 Task: Add a dentist appointment for a dental extraction on the 8th at 1:30 PM.
Action: Mouse moved to (23, 208)
Screenshot: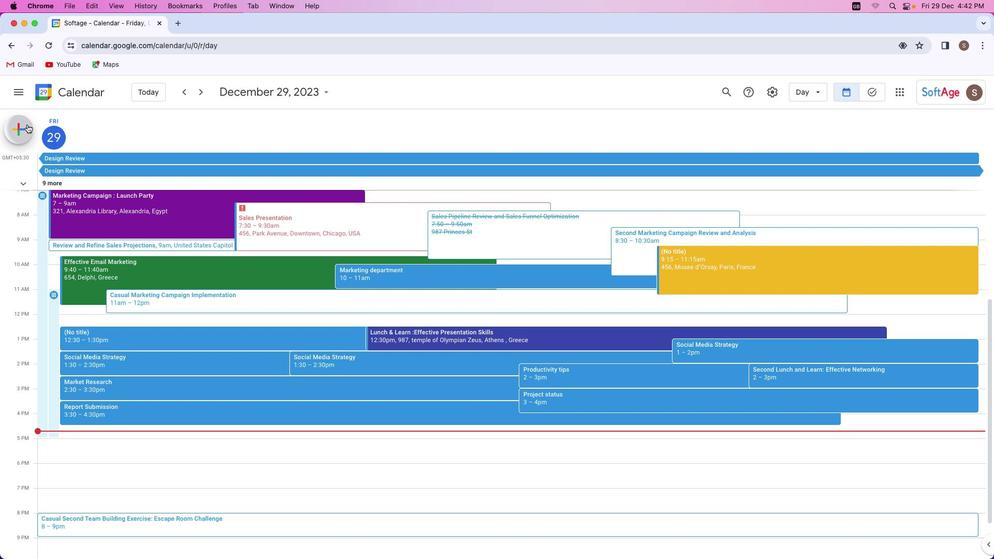 
Action: Mouse pressed left at (23, 208)
Screenshot: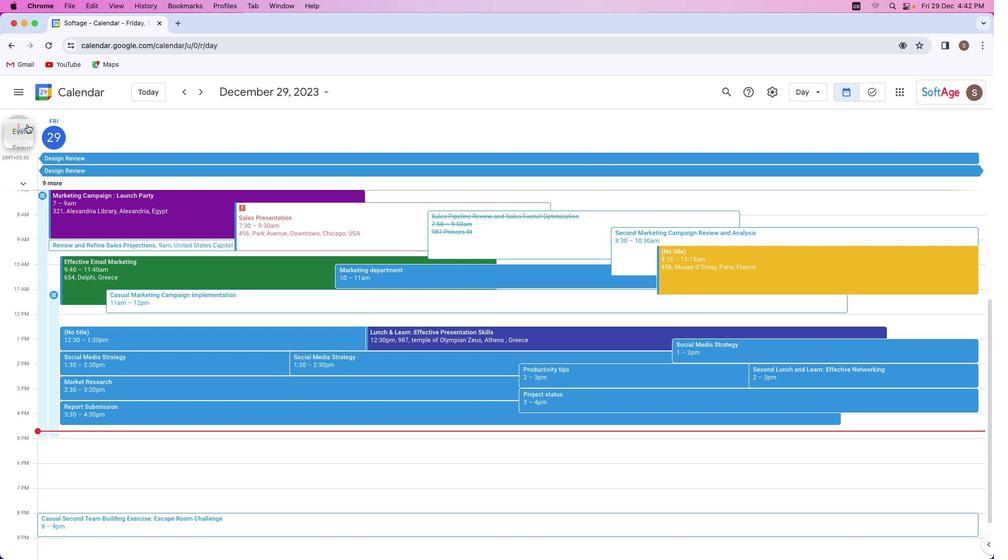
Action: Mouse moved to (33, 221)
Screenshot: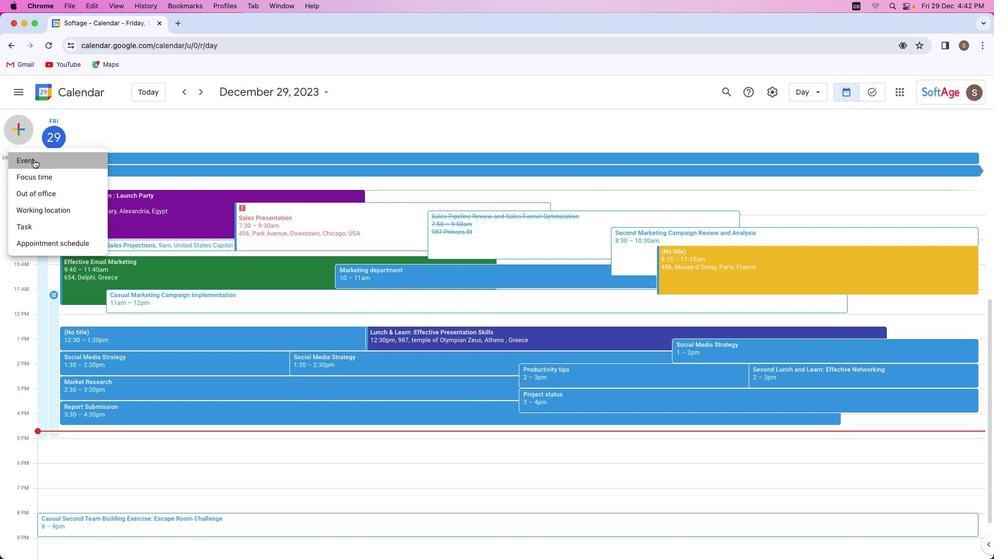 
Action: Mouse pressed left at (33, 221)
Screenshot: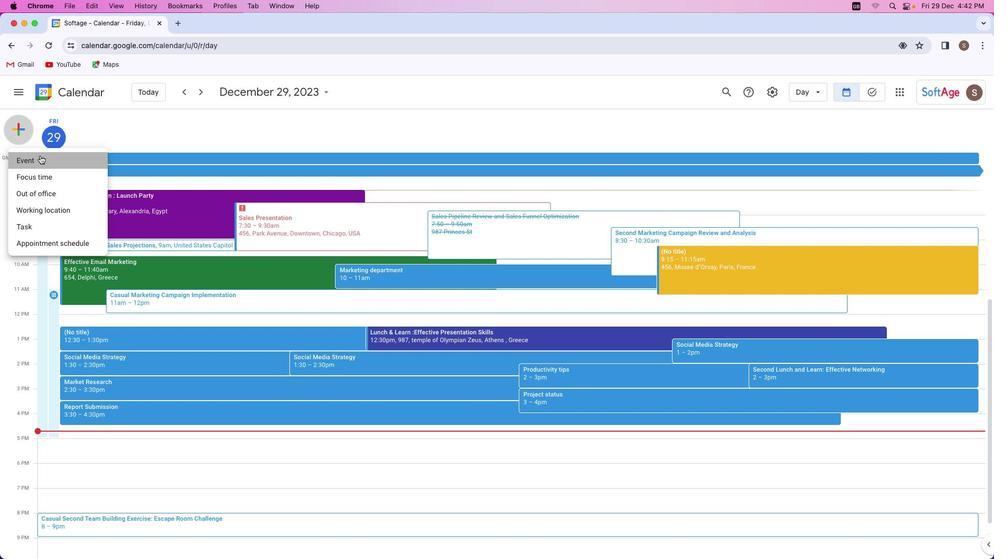 
Action: Mouse moved to (386, 243)
Screenshot: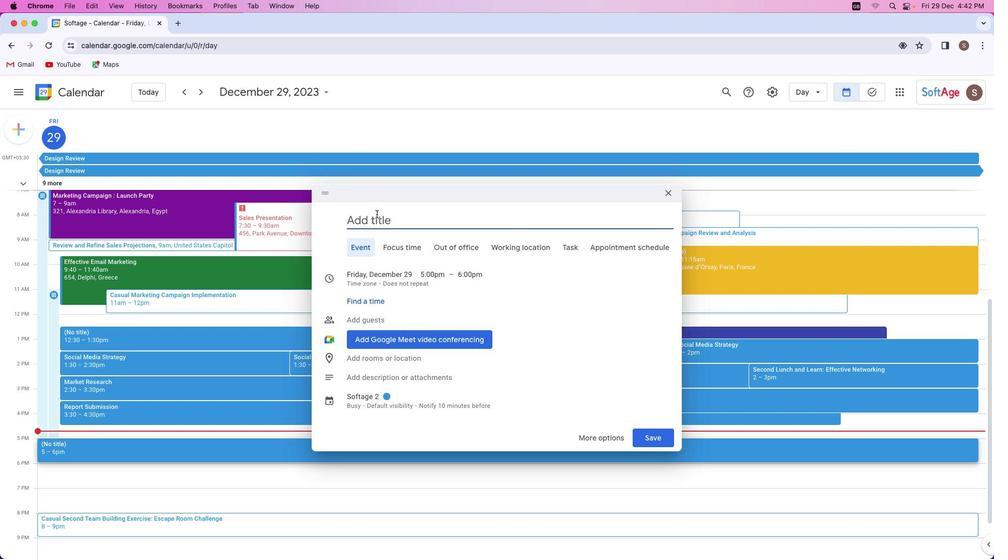 
Action: Key pressed Key.shift'D''e''n''t''i''s''t'Key.space'a''p''p''o''i''n''t''m''e''n''t'Key.shift_r':'Key.spaceKey.shift'F''o''r'Key.space'd''e''n''t''a''l'Key.space'e''x''t''r''a''c''t''i''o''n'
Screenshot: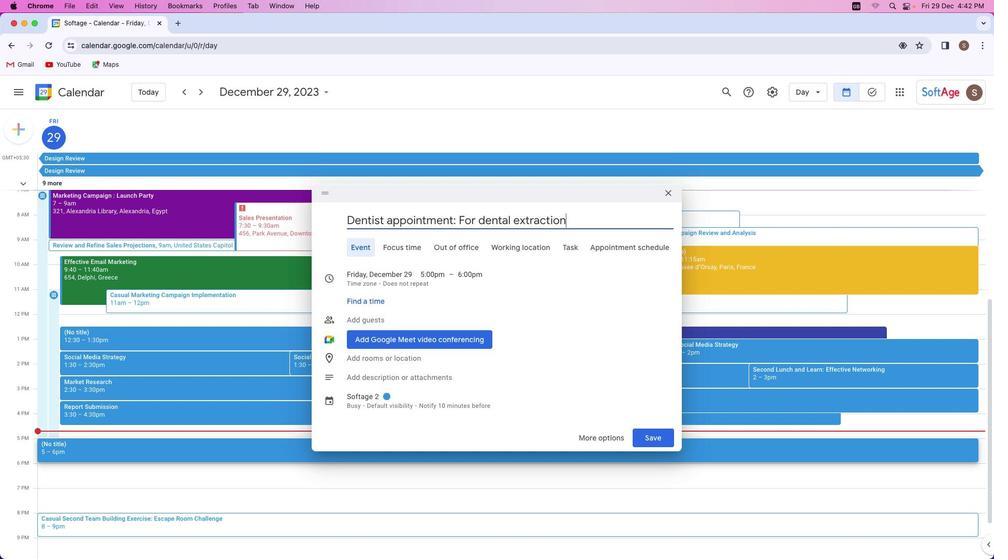 
Action: Mouse moved to (381, 266)
Screenshot: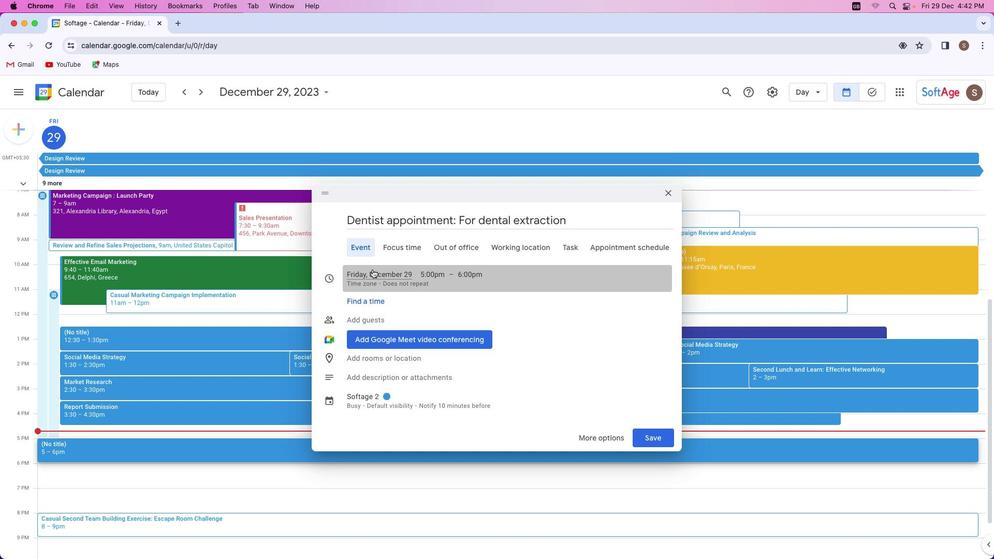 
Action: Mouse pressed left at (381, 266)
Screenshot: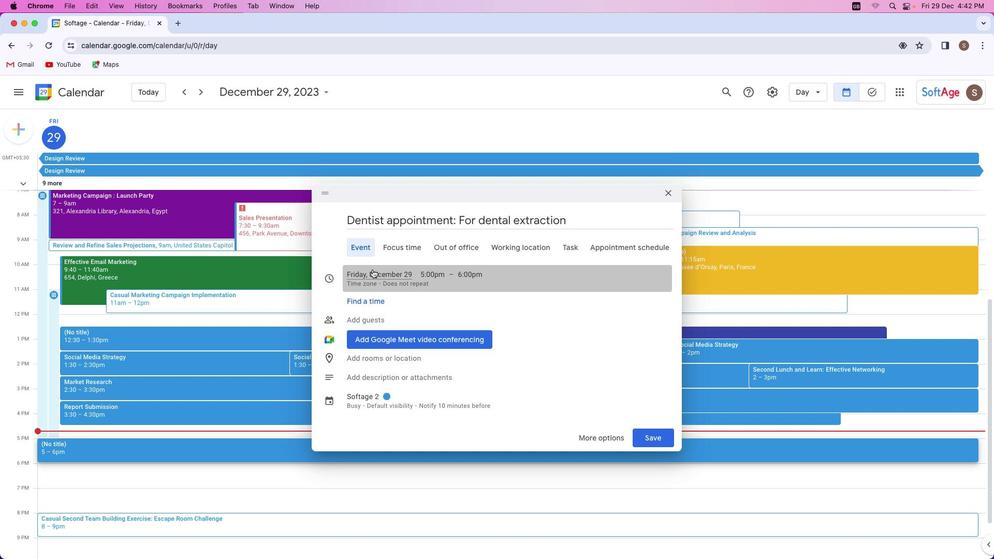 
Action: Mouse moved to (485, 277)
Screenshot: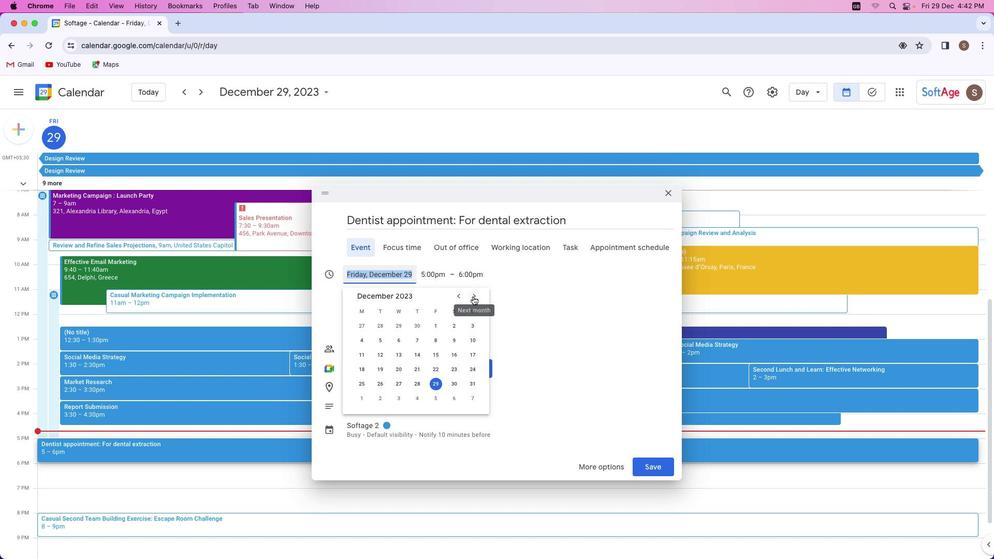 
Action: Mouse pressed left at (485, 277)
Screenshot: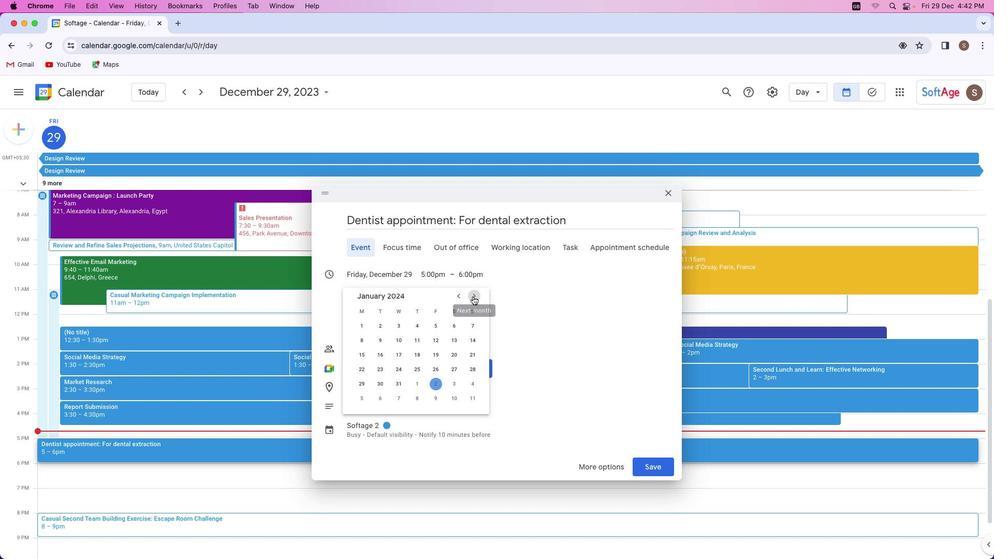 
Action: Mouse moved to (377, 294)
Screenshot: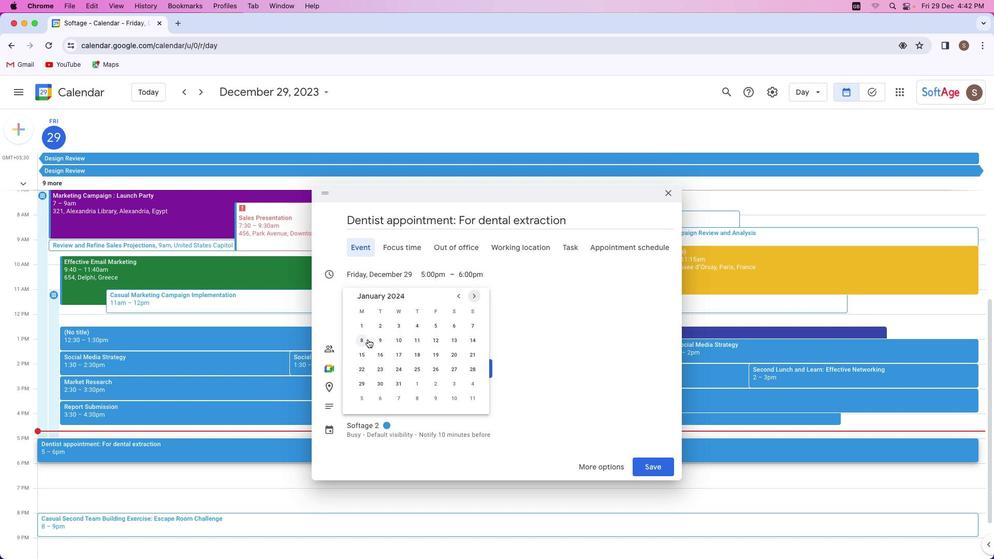 
Action: Mouse pressed left at (377, 294)
Screenshot: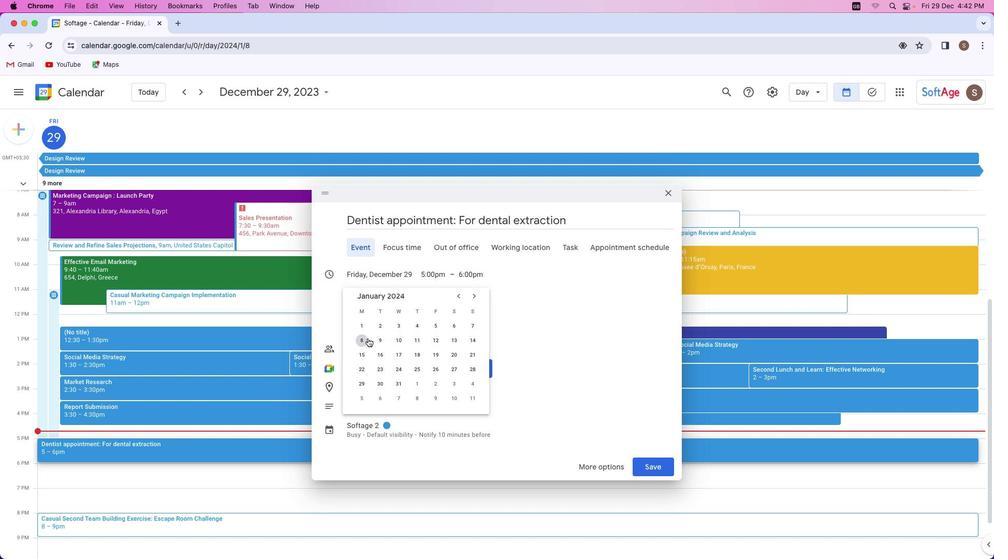 
Action: Mouse moved to (467, 267)
Screenshot: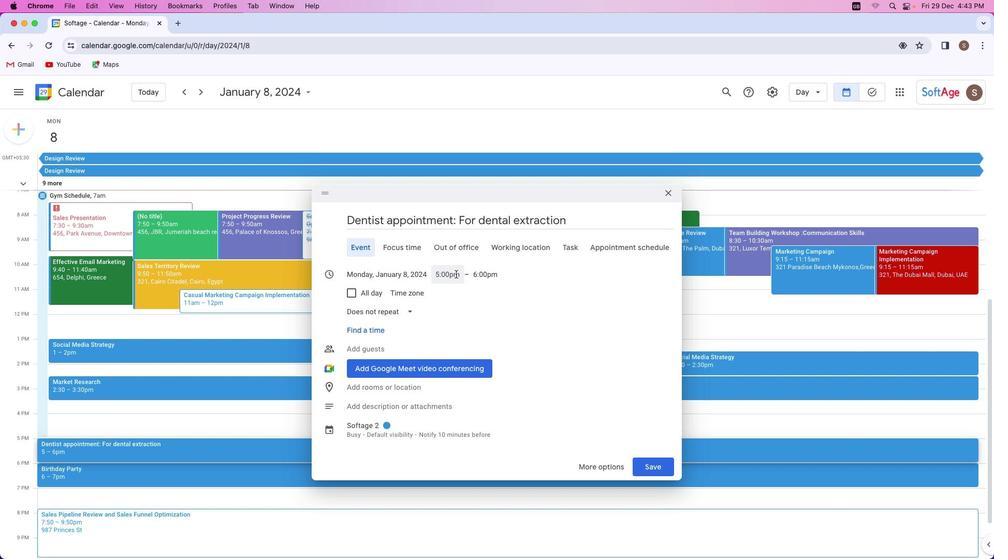 
Action: Mouse pressed left at (467, 267)
Screenshot: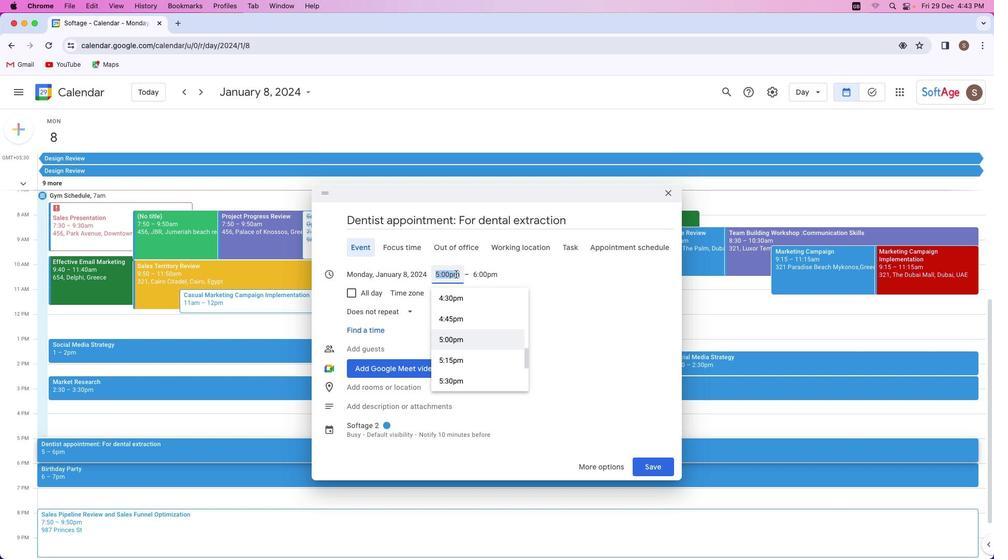 
Action: Mouse moved to (467, 286)
Screenshot: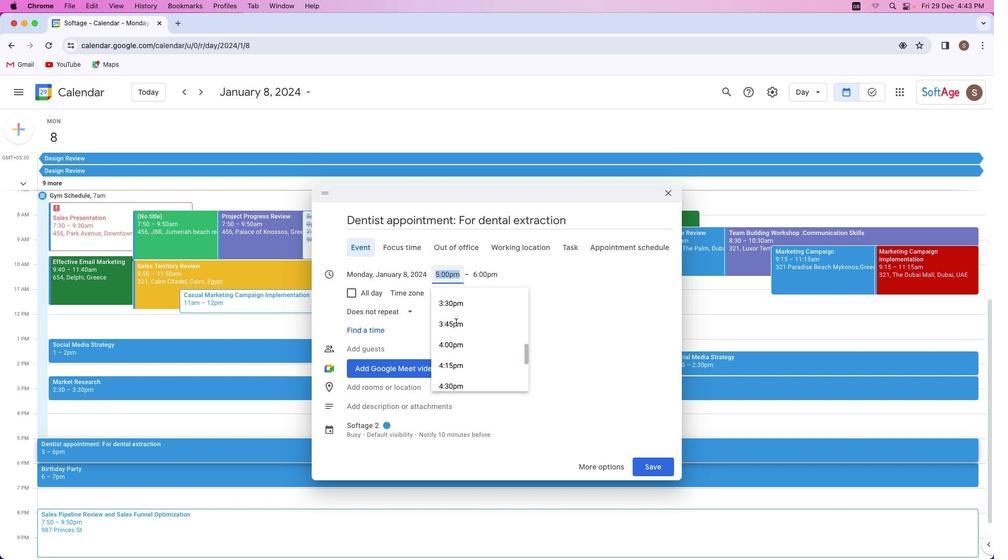 
Action: Mouse scrolled (467, 286) with delta (-1, 157)
Screenshot: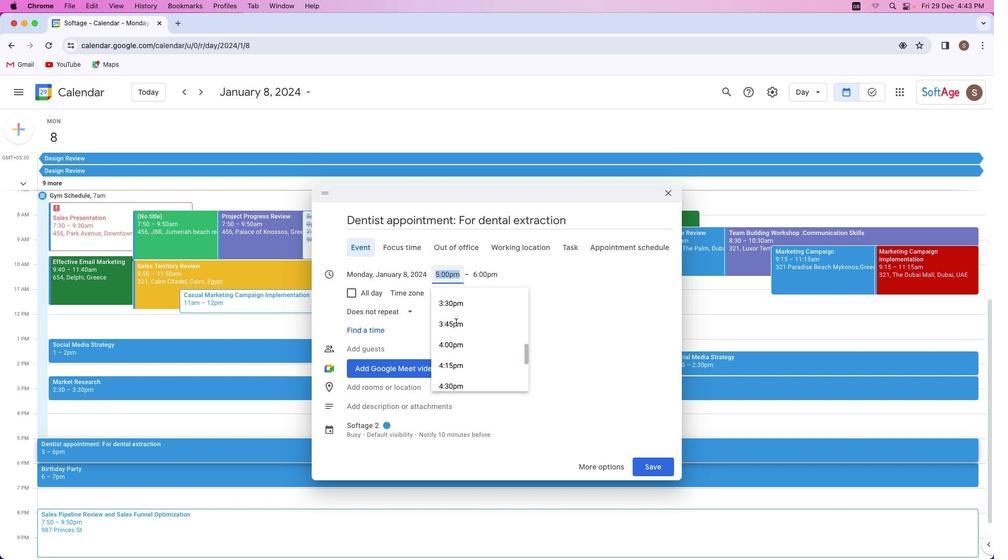 
Action: Mouse moved to (467, 286)
Screenshot: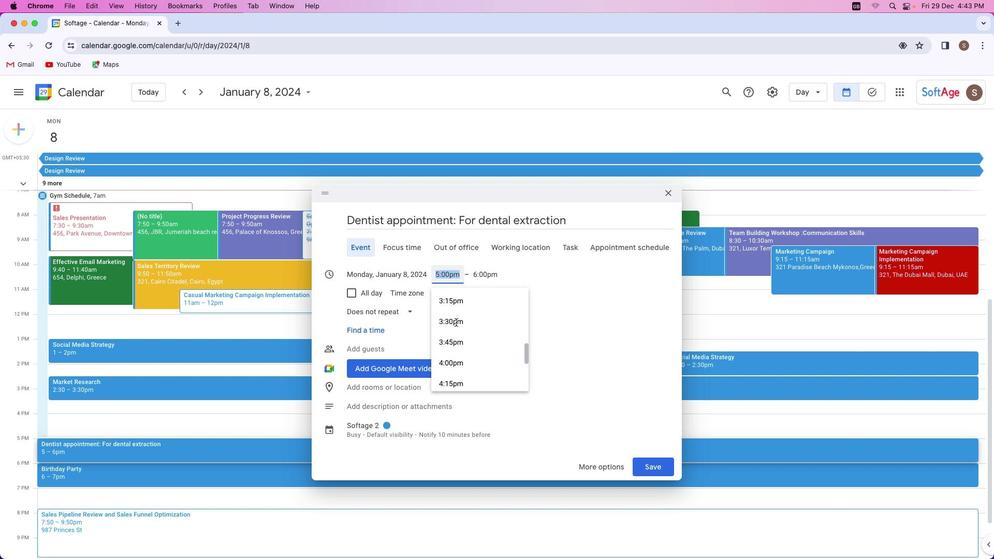 
Action: Mouse scrolled (467, 286) with delta (-1, 157)
Screenshot: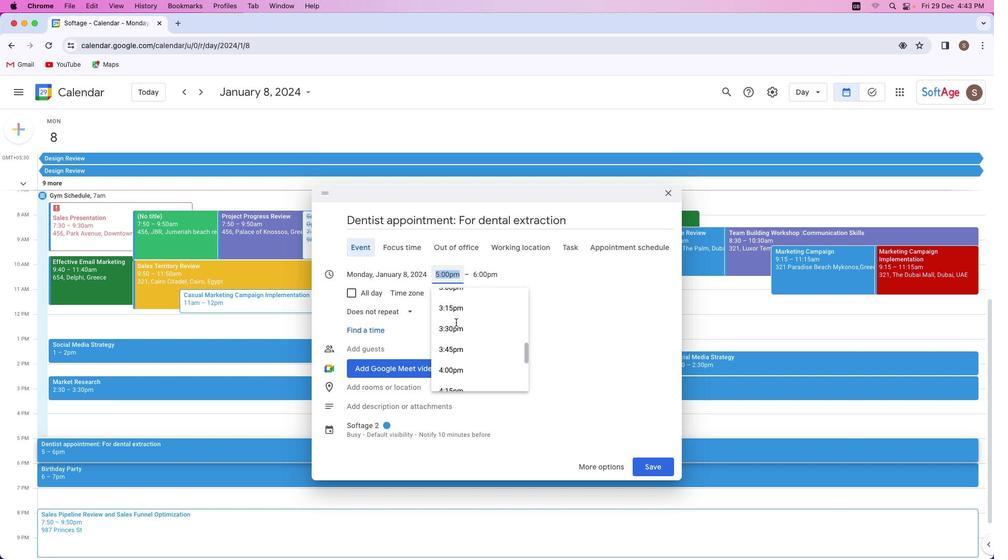 
Action: Mouse scrolled (467, 286) with delta (-1, 157)
Screenshot: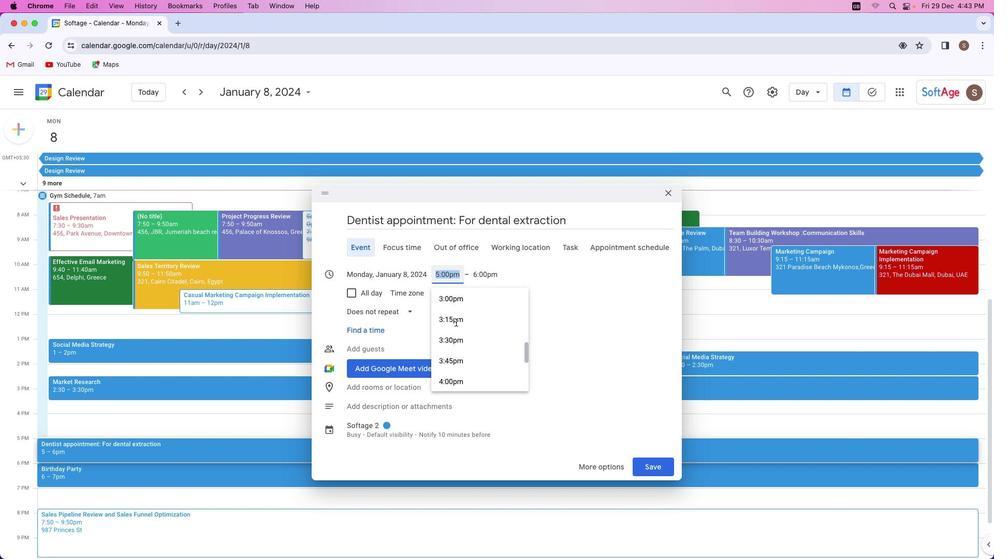 
Action: Mouse scrolled (467, 286) with delta (-1, 157)
Screenshot: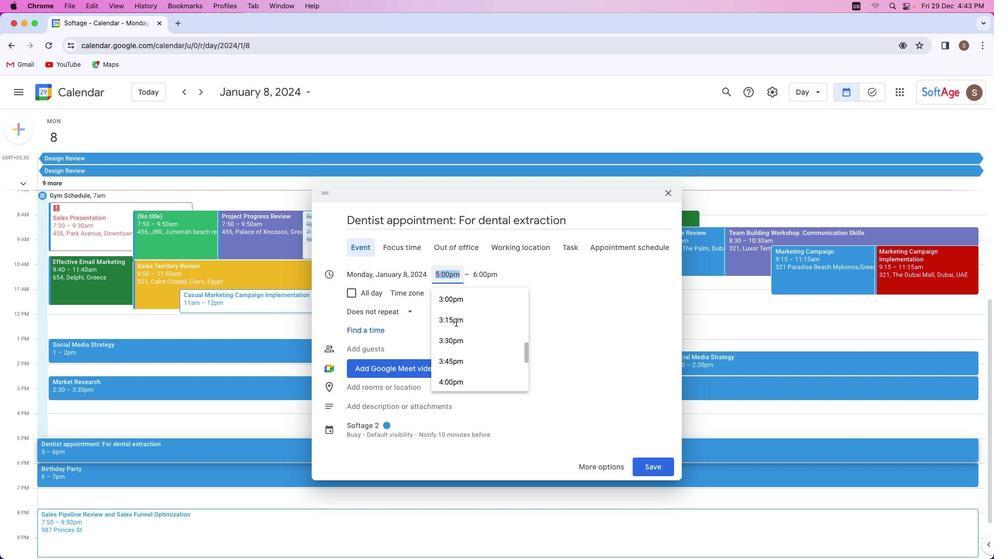 
Action: Mouse scrolled (467, 286) with delta (-1, 157)
Screenshot: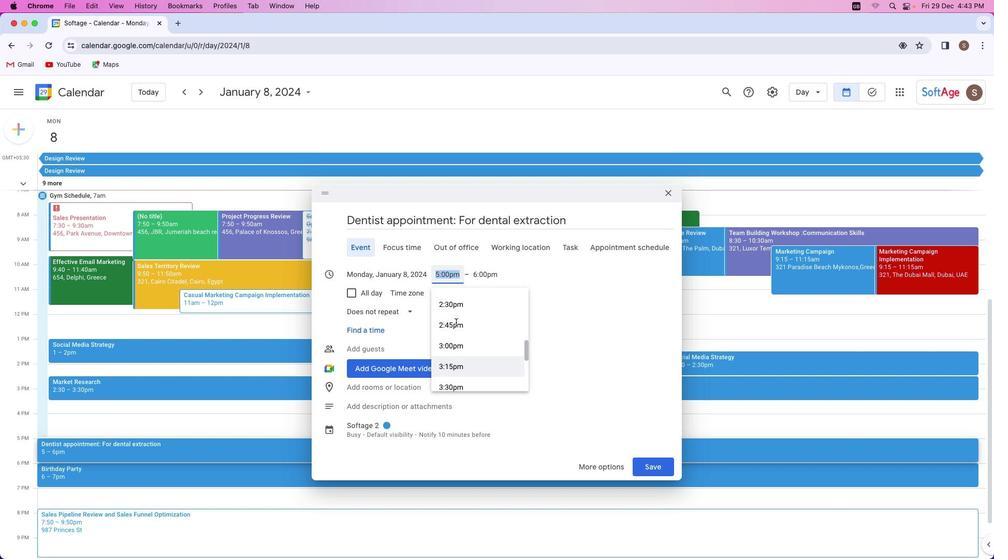 
Action: Mouse scrolled (467, 286) with delta (-1, 157)
Screenshot: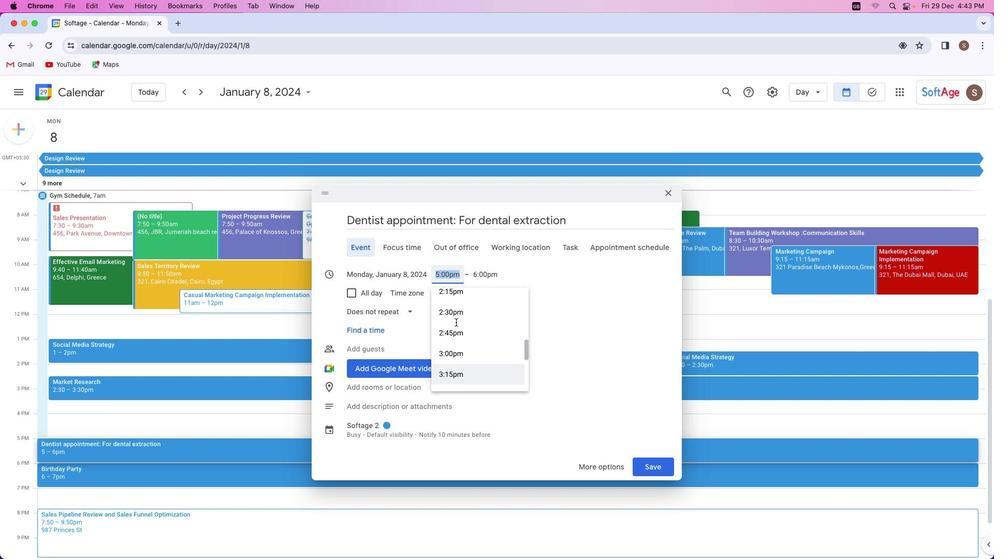 
Action: Mouse scrolled (467, 286) with delta (-1, 157)
Screenshot: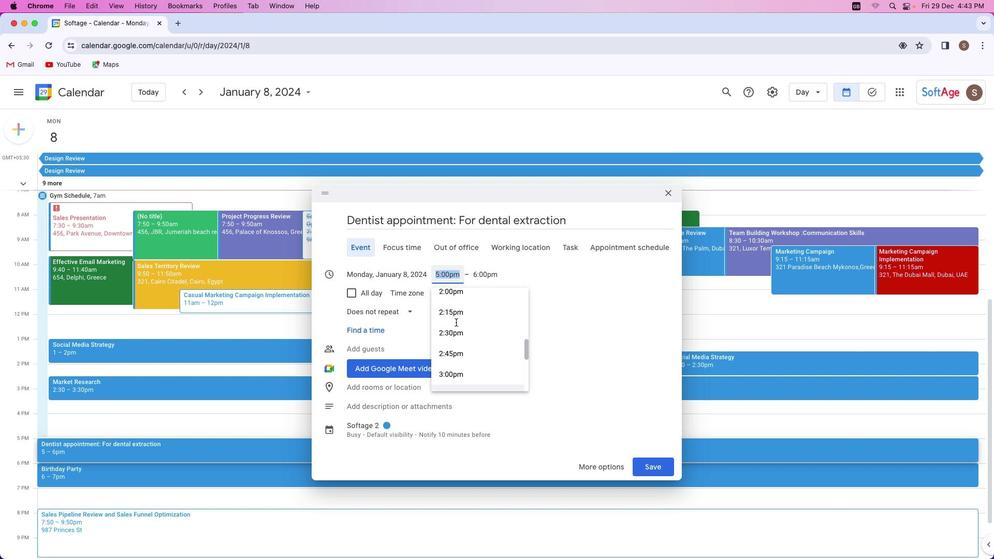 
Action: Mouse scrolled (467, 286) with delta (-1, 157)
Screenshot: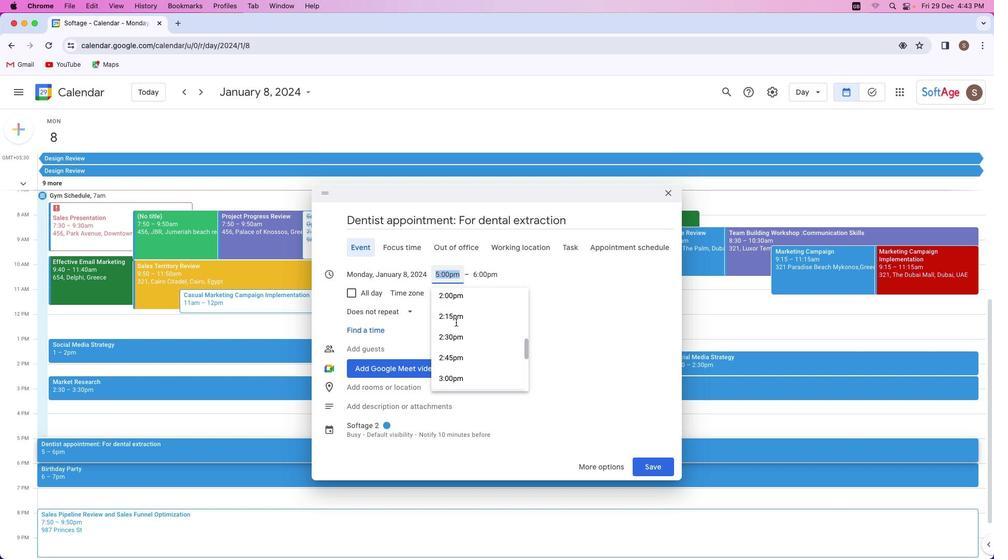 
Action: Mouse scrolled (467, 286) with delta (-1, 157)
Screenshot: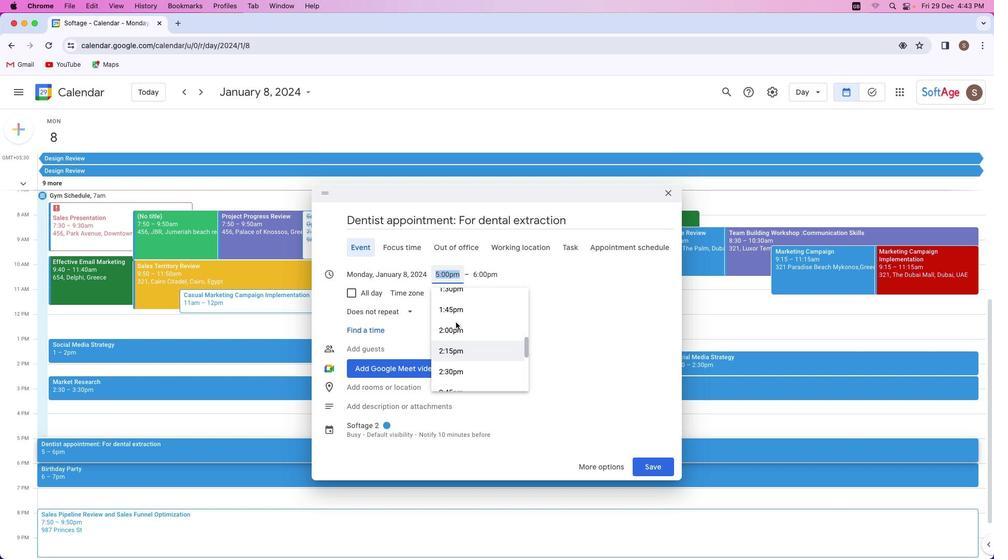 
Action: Mouse scrolled (467, 286) with delta (-1, 157)
Screenshot: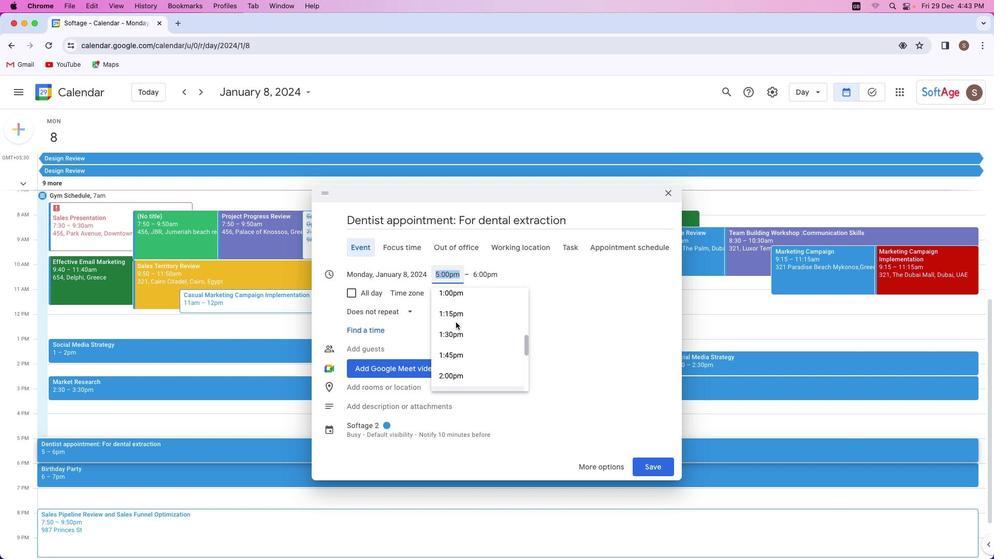 
Action: Mouse scrolled (467, 286) with delta (-1, 157)
Screenshot: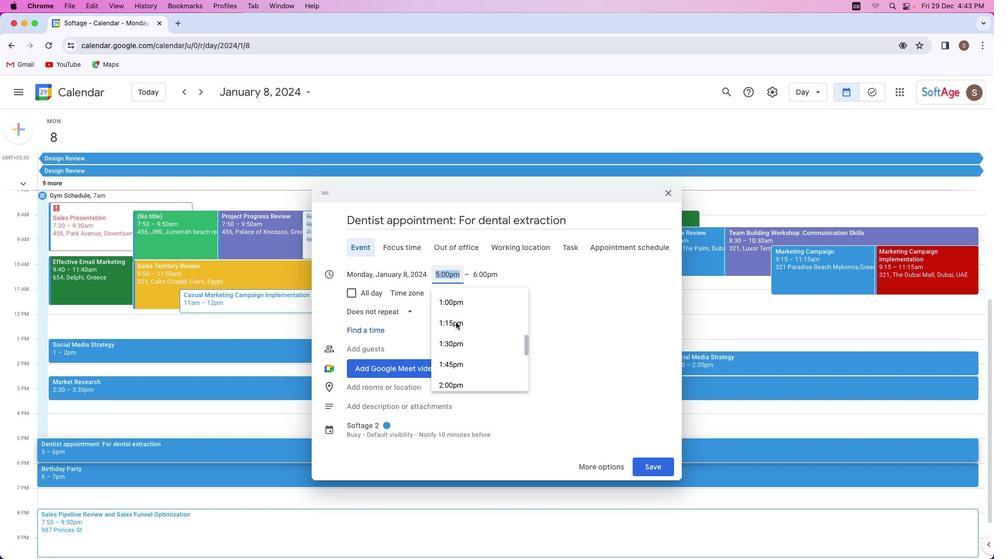 
Action: Mouse scrolled (467, 286) with delta (-1, 157)
Screenshot: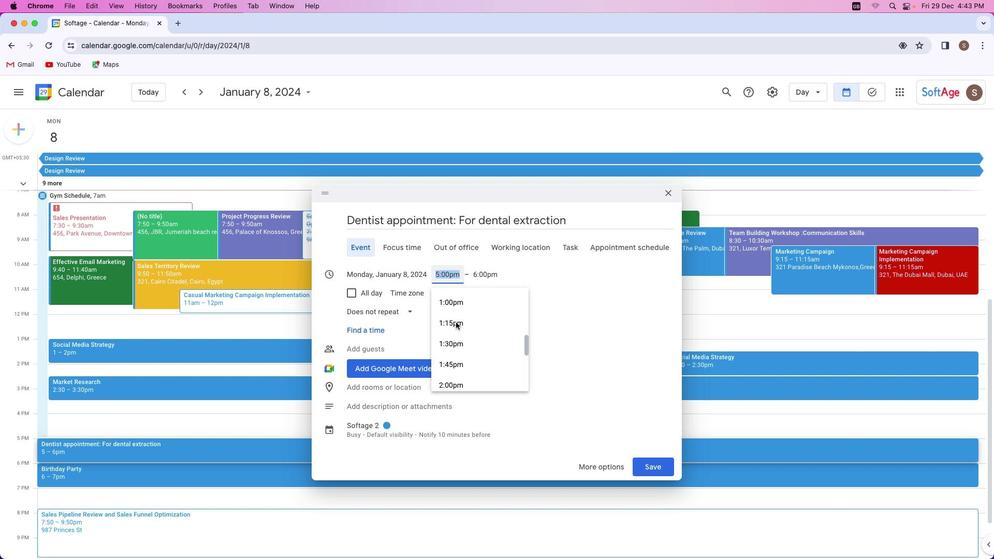 
Action: Mouse moved to (474, 294)
Screenshot: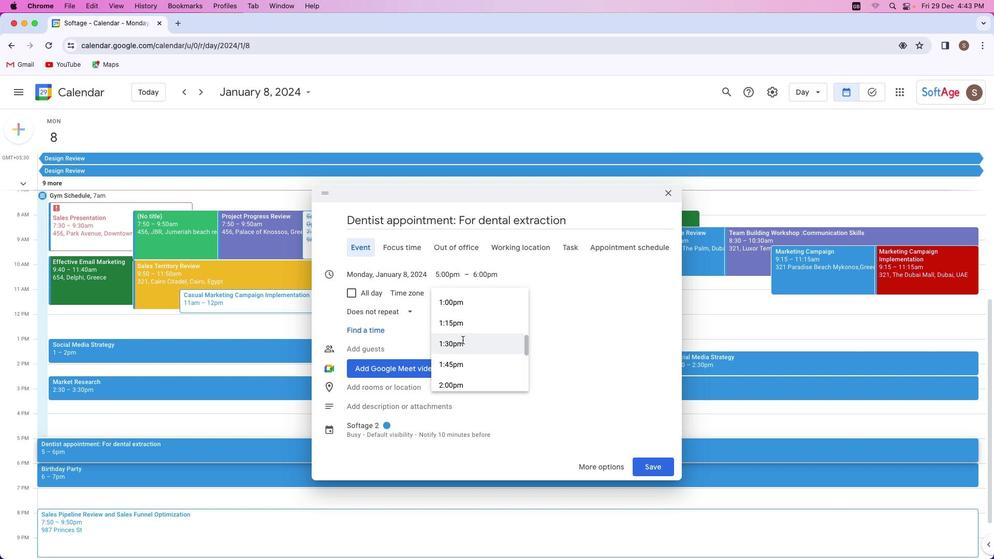
Action: Mouse pressed left at (474, 294)
Screenshot: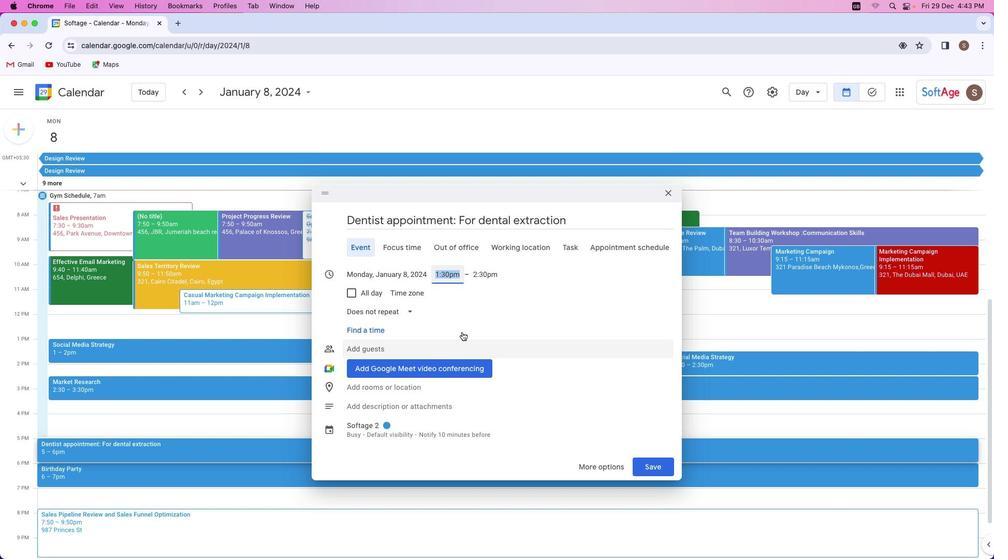 
Action: Mouse moved to (498, 268)
Screenshot: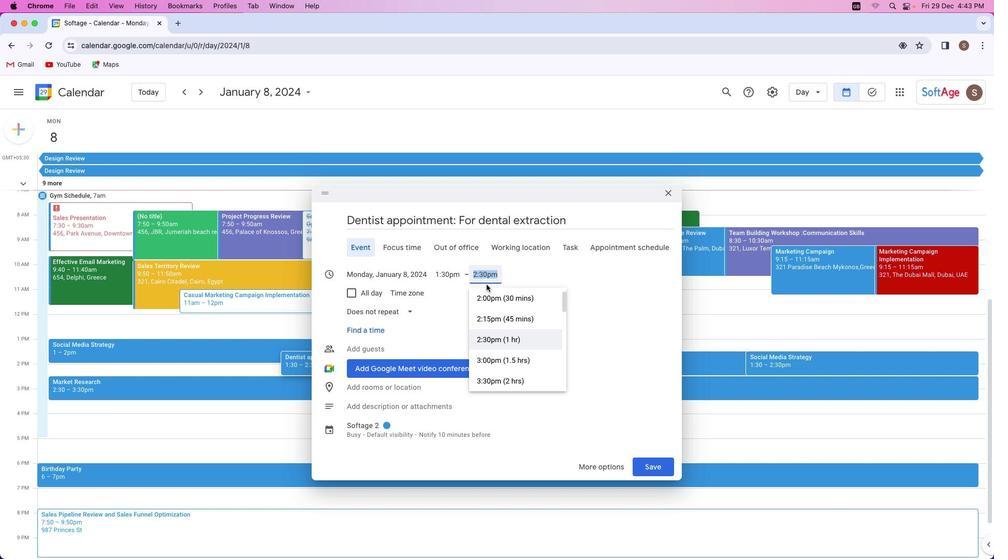 
Action: Mouse pressed left at (498, 268)
Screenshot: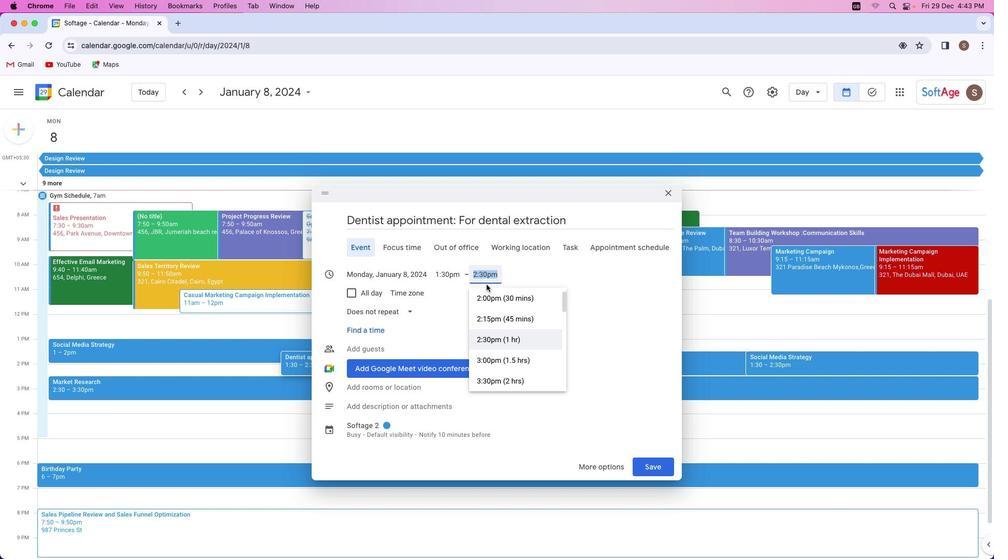 
Action: Mouse moved to (504, 278)
Screenshot: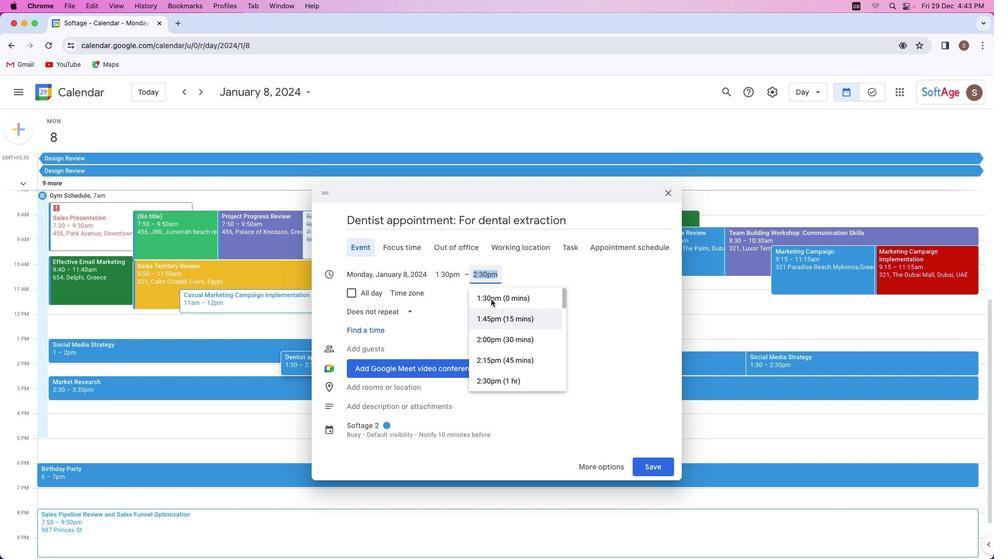 
Action: Mouse scrolled (504, 278) with delta (-1, 157)
Screenshot: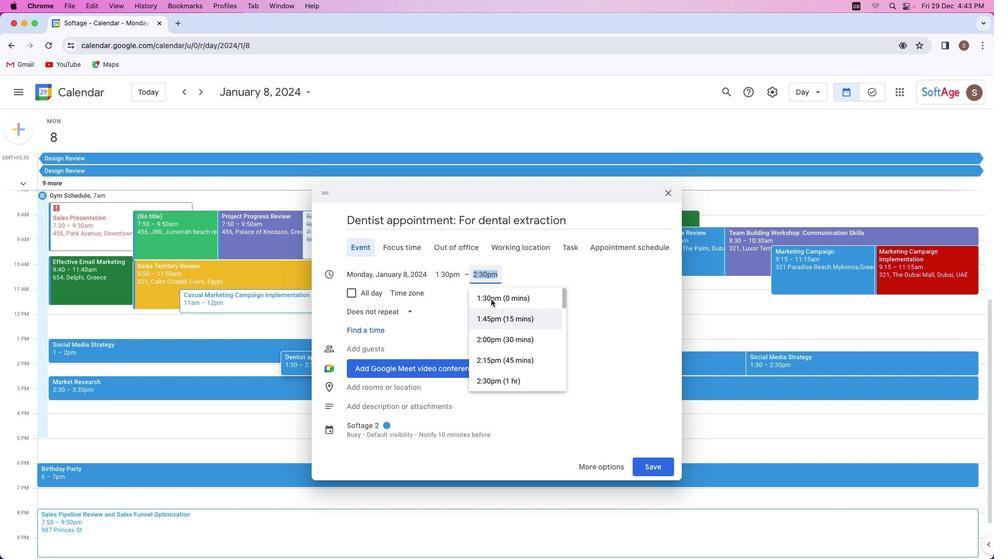 
Action: Mouse moved to (503, 278)
Screenshot: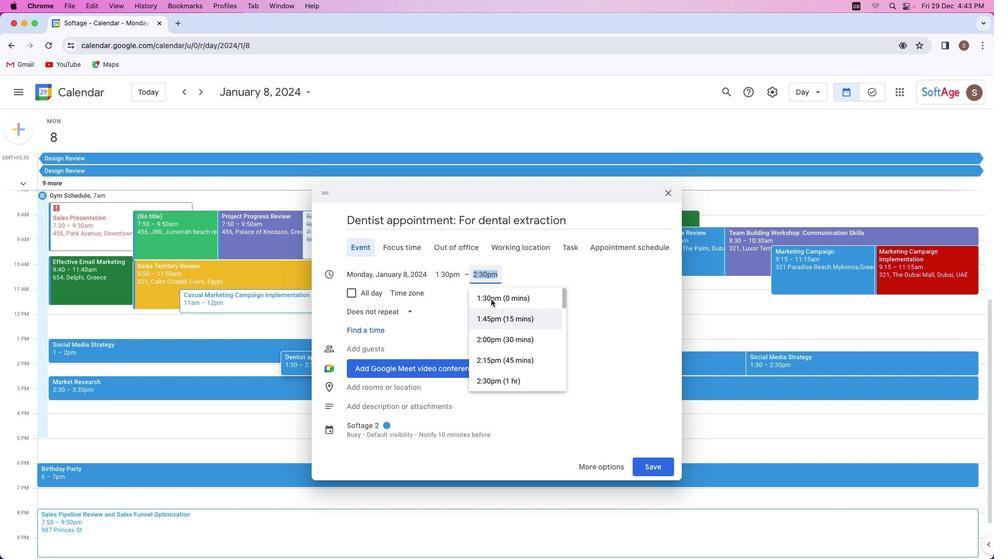 
Action: Mouse scrolled (503, 278) with delta (-1, 157)
Screenshot: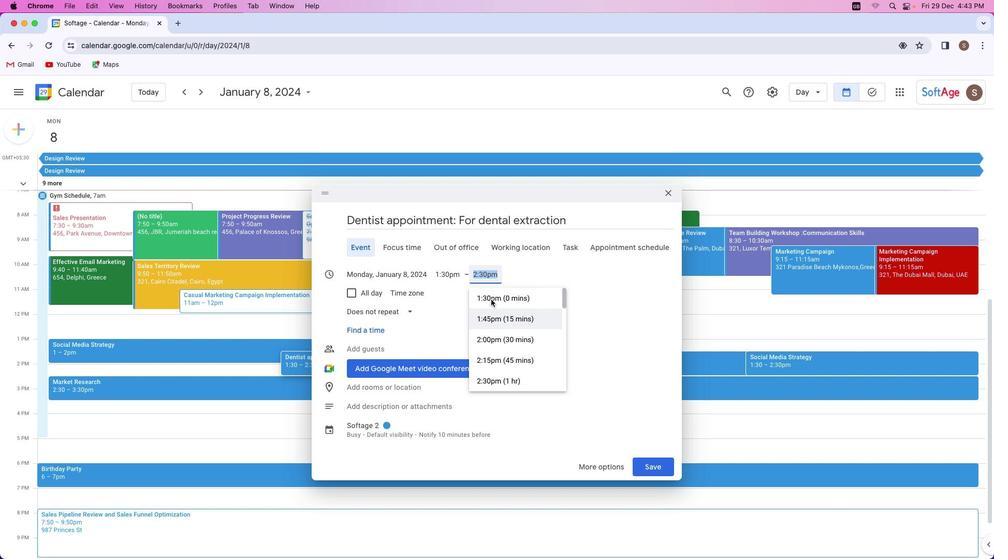 
Action: Mouse moved to (503, 278)
Screenshot: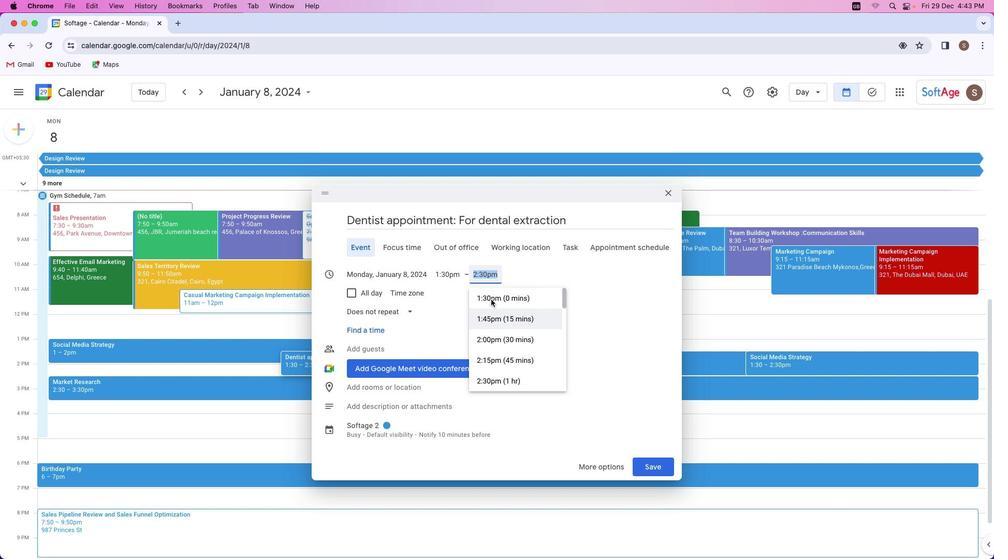 
Action: Mouse scrolled (503, 278) with delta (-1, 157)
Screenshot: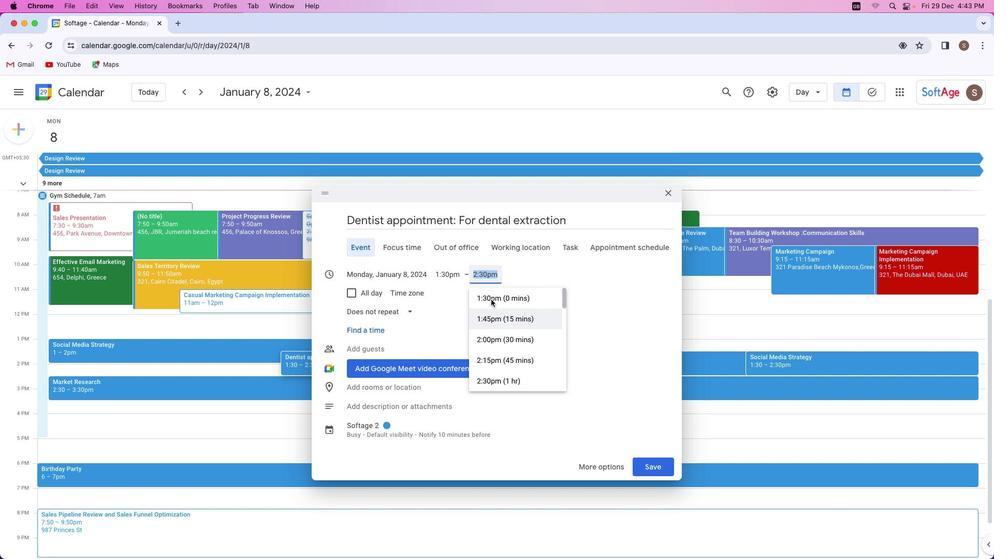
Action: Mouse scrolled (503, 278) with delta (-1, 158)
Screenshot: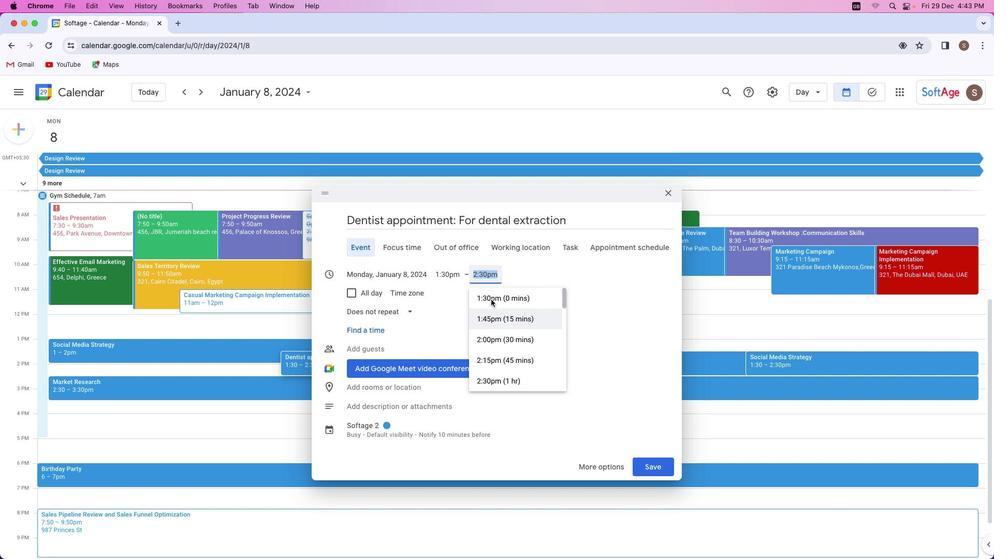 
Action: Mouse moved to (504, 277)
Screenshot: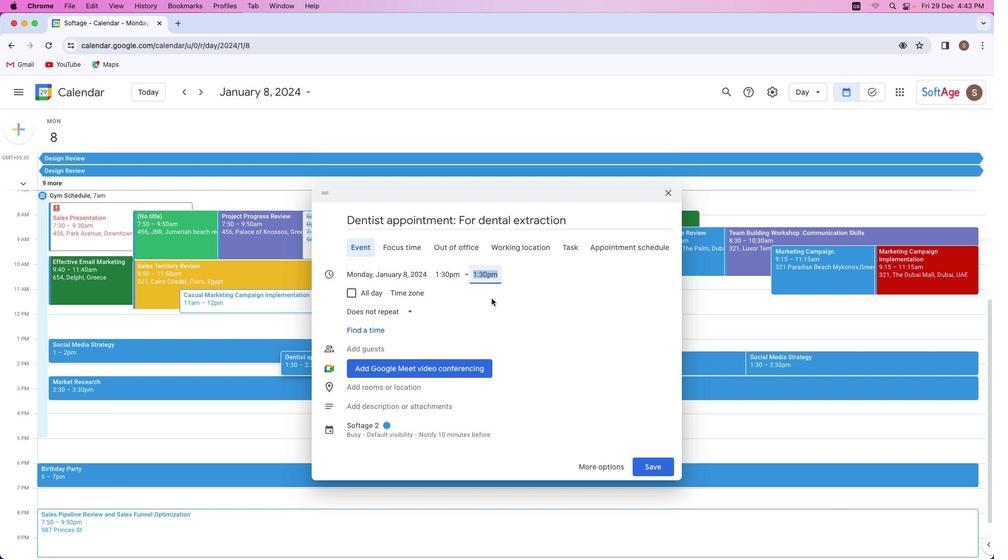 
Action: Mouse pressed left at (504, 277)
Screenshot: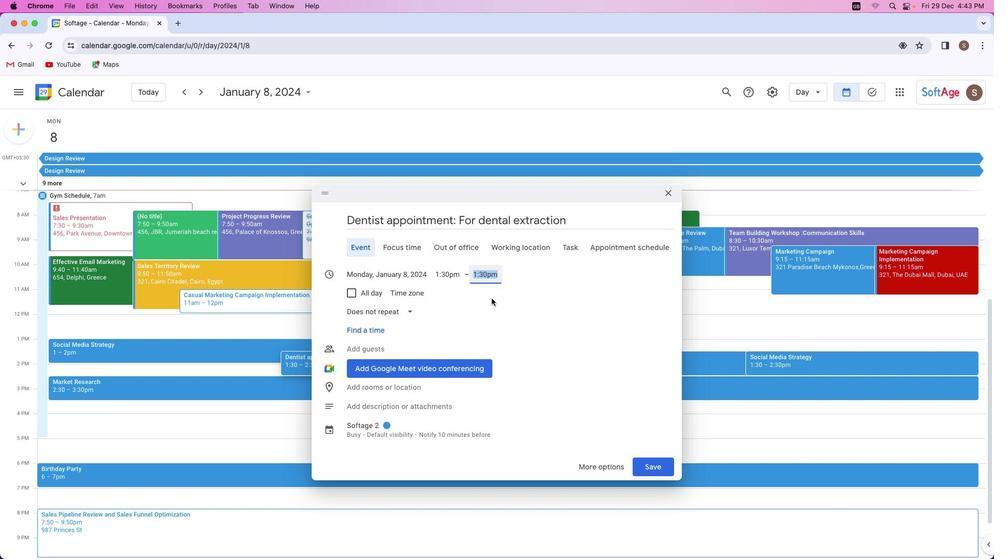 
Action: Mouse moved to (386, 320)
Screenshot: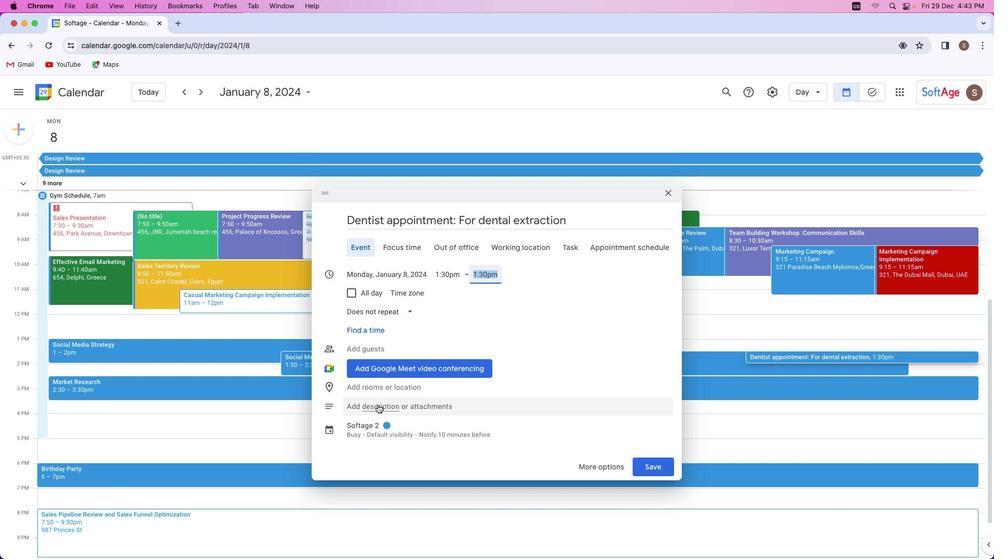 
Action: Mouse pressed left at (386, 320)
Screenshot: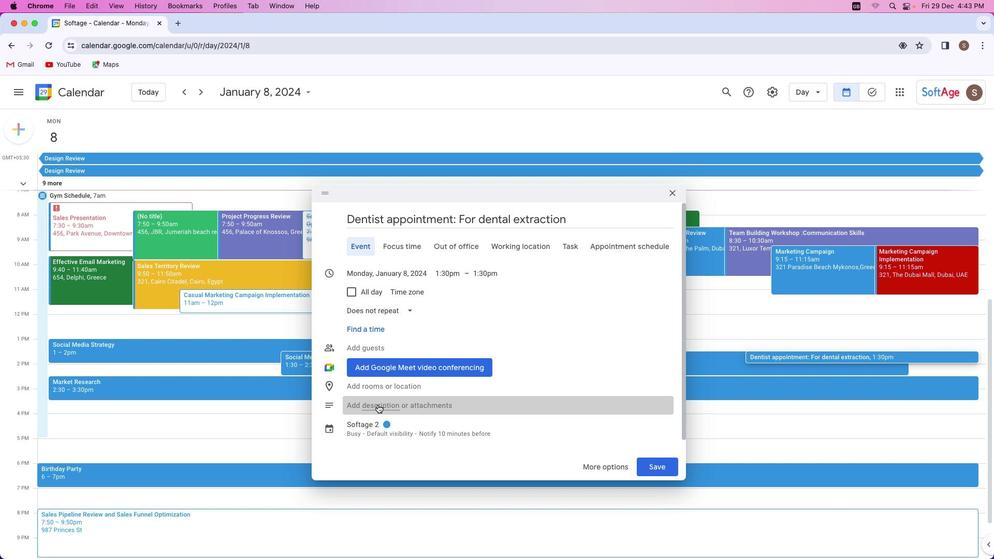 
Action: Mouse moved to (621, 249)
Screenshot: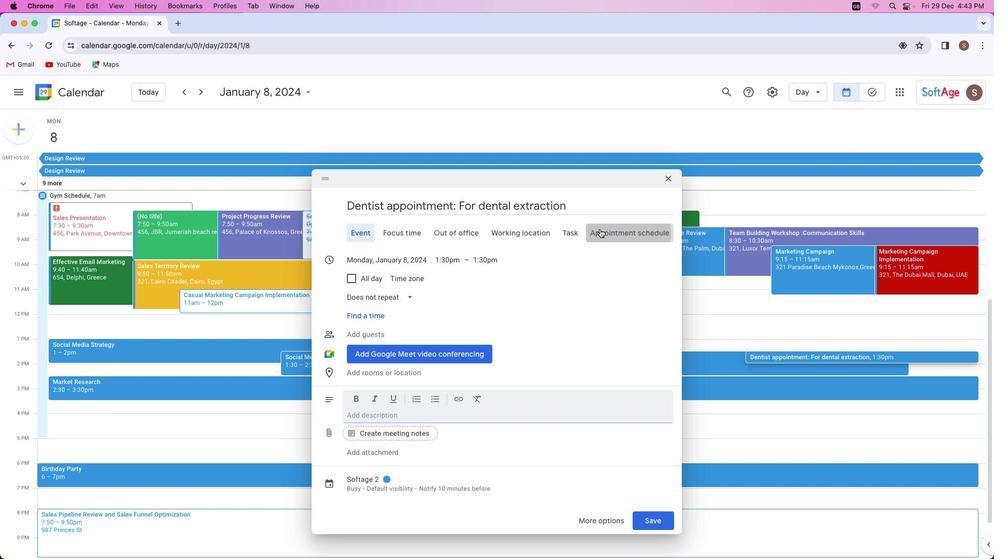 
Action: Mouse pressed left at (621, 249)
Screenshot: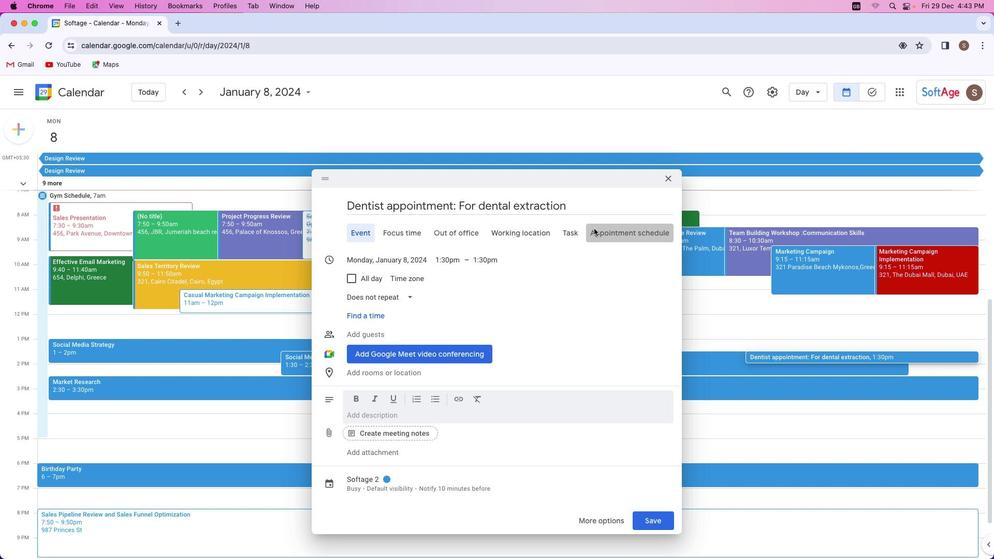 
Action: Mouse moved to (661, 314)
Screenshot: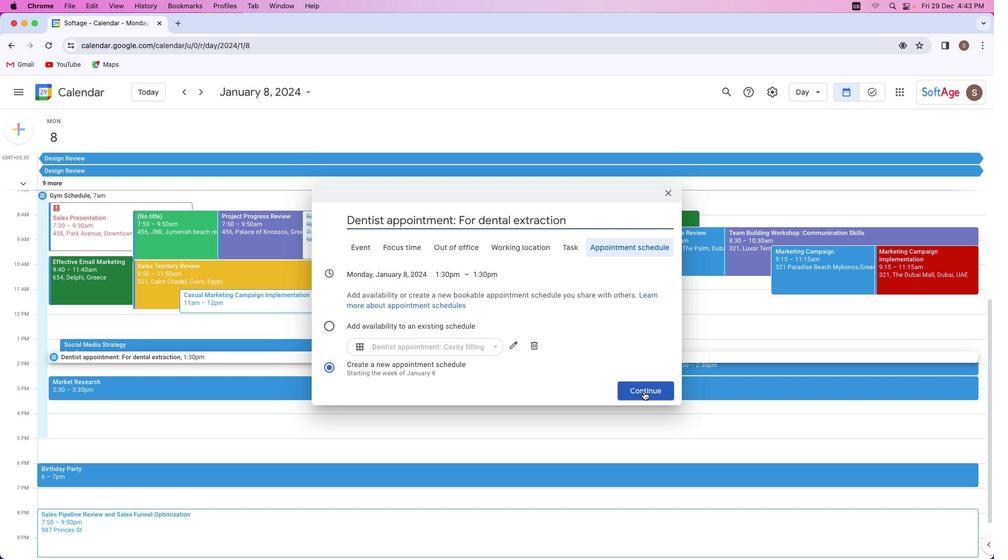 
Action: Mouse pressed left at (661, 314)
Screenshot: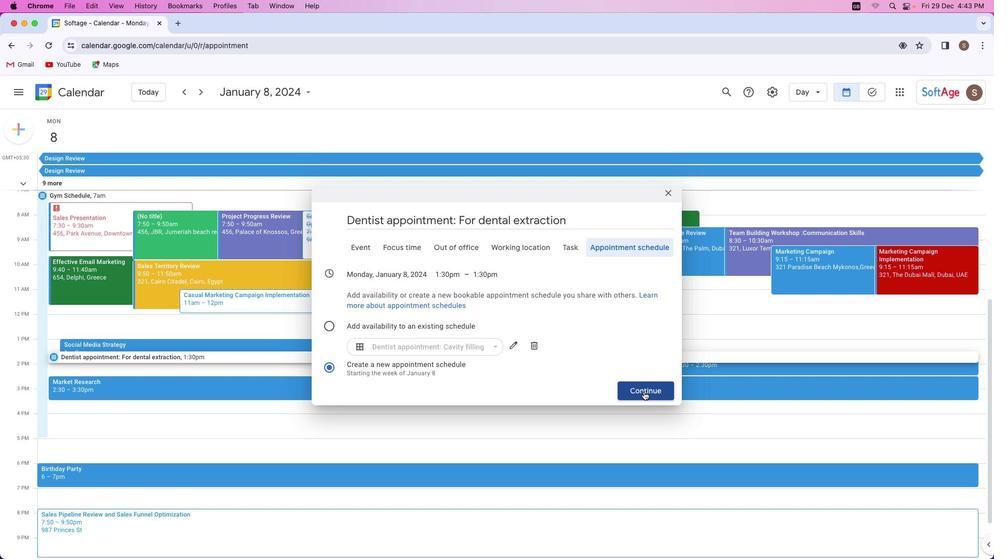 
Action: Mouse moved to (93, 253)
Screenshot: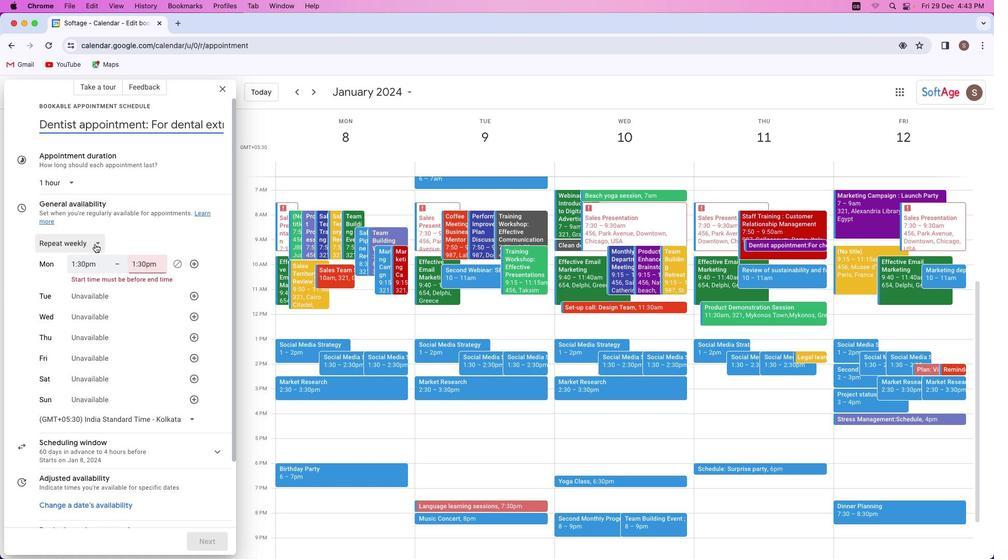 
Action: Mouse pressed left at (93, 253)
Screenshot: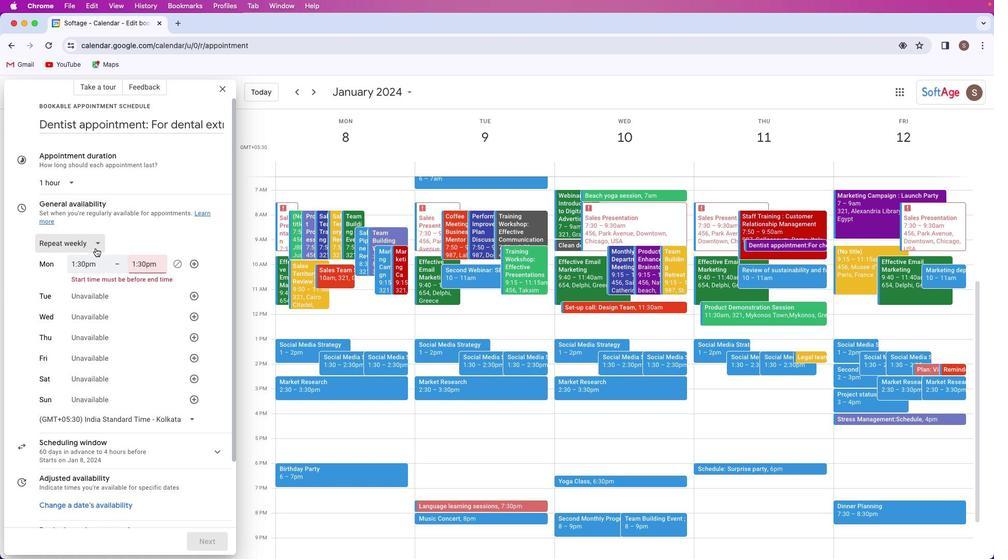 
Action: Mouse moved to (85, 263)
Screenshot: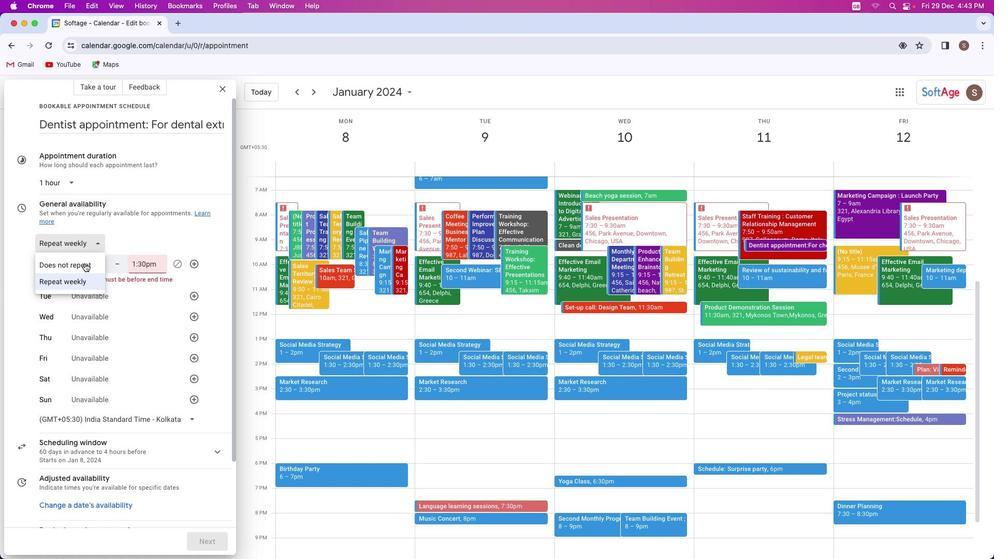 
Action: Mouse pressed left at (85, 263)
Screenshot: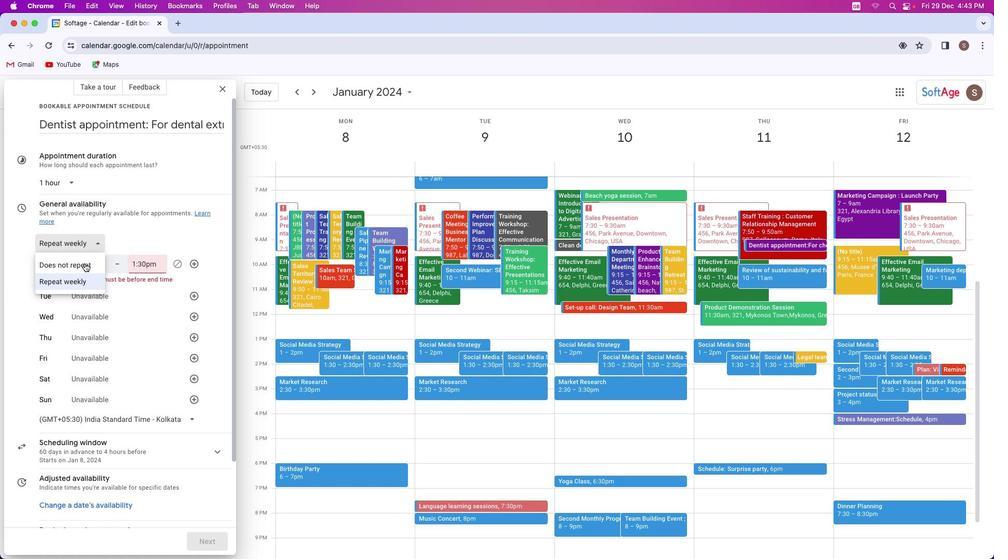 
Action: Mouse moved to (161, 260)
Screenshot: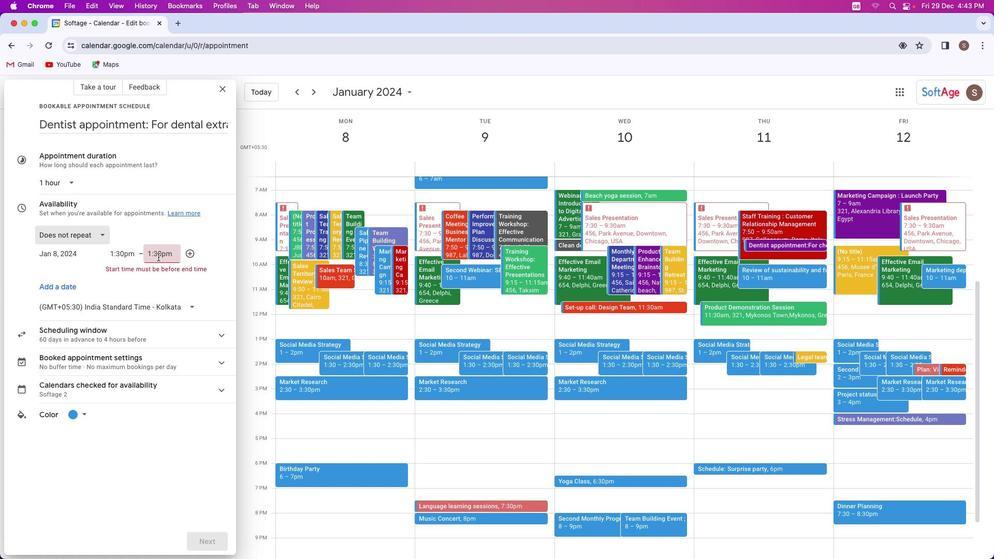 
Action: Mouse pressed left at (161, 260)
Screenshot: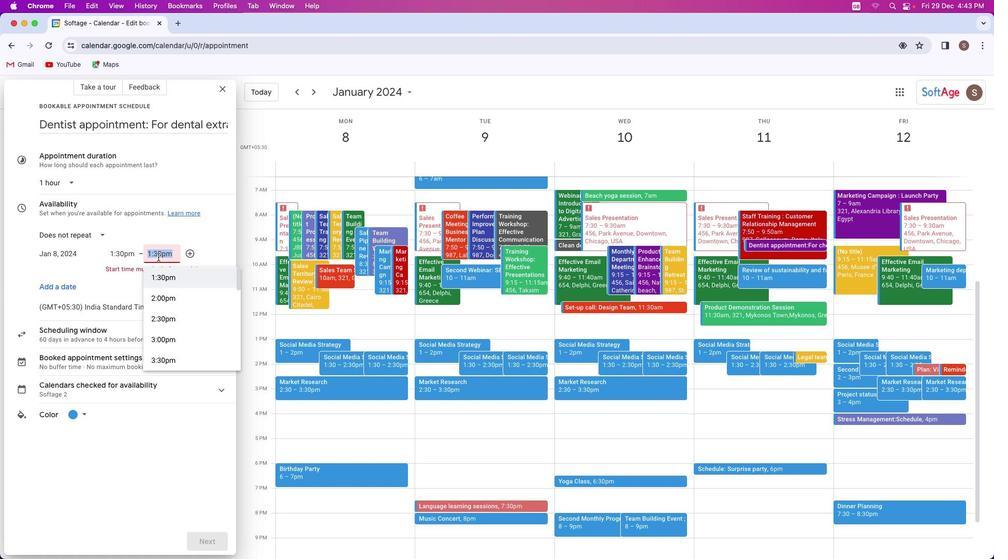 
Action: Mouse moved to (169, 274)
Screenshot: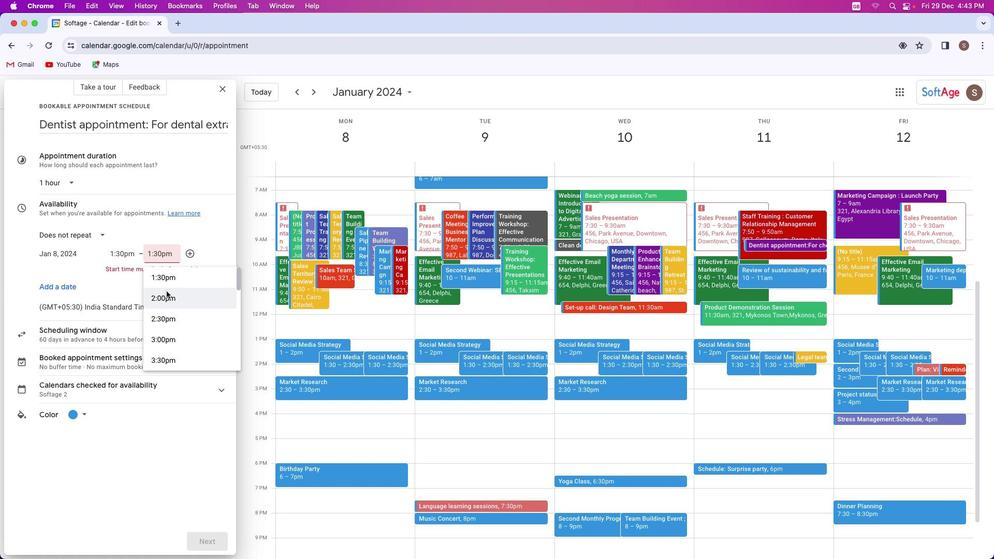 
Action: Mouse pressed left at (169, 274)
Screenshot: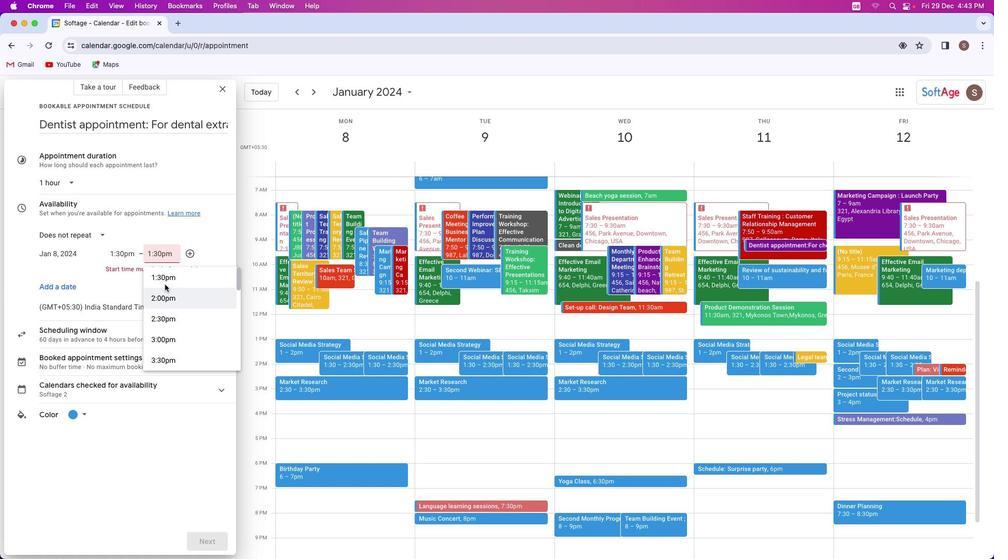
Action: Mouse moved to (162, 260)
Screenshot: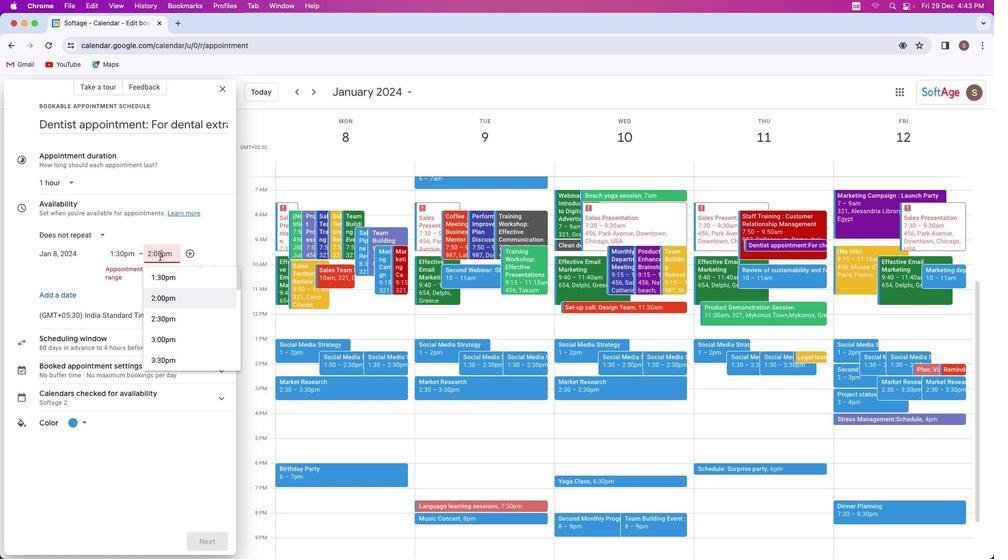 
Action: Mouse pressed left at (162, 260)
Screenshot: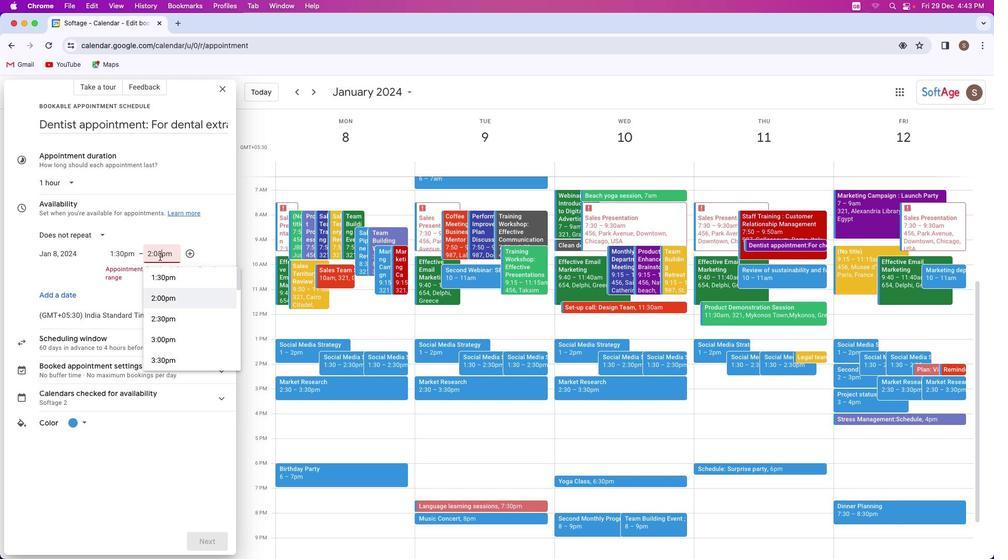 
Action: Mouse moved to (175, 297)
Screenshot: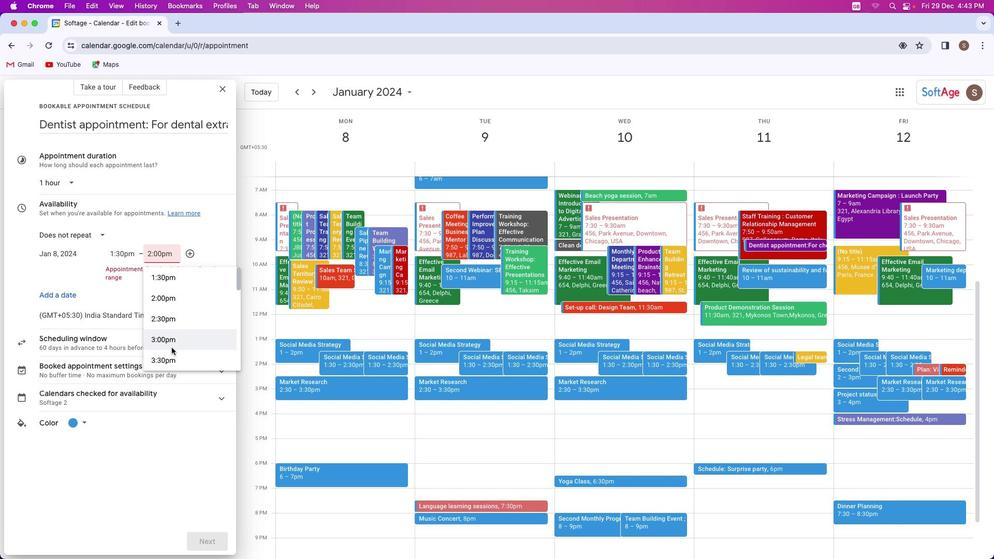 
Action: Mouse pressed left at (175, 297)
Screenshot: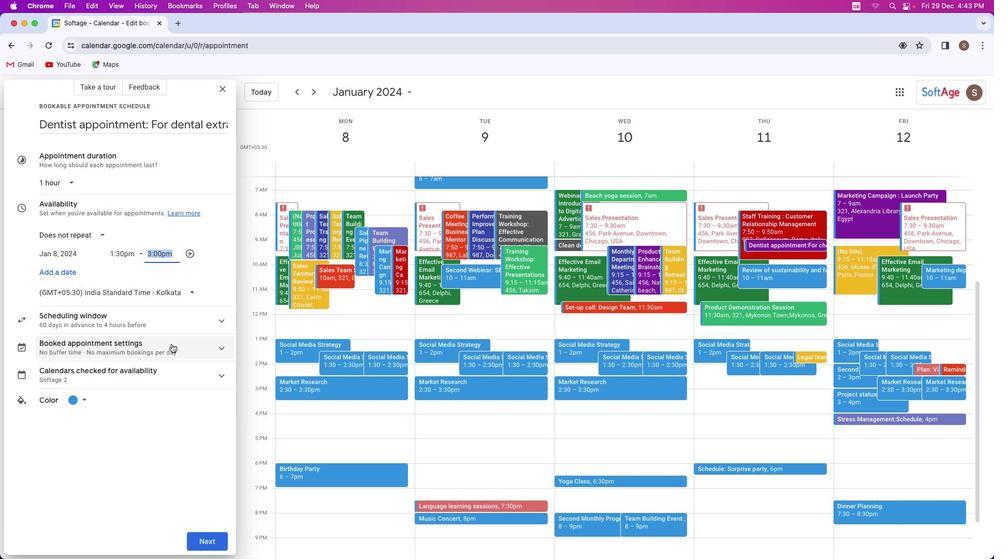 
Action: Mouse moved to (62, 316)
Screenshot: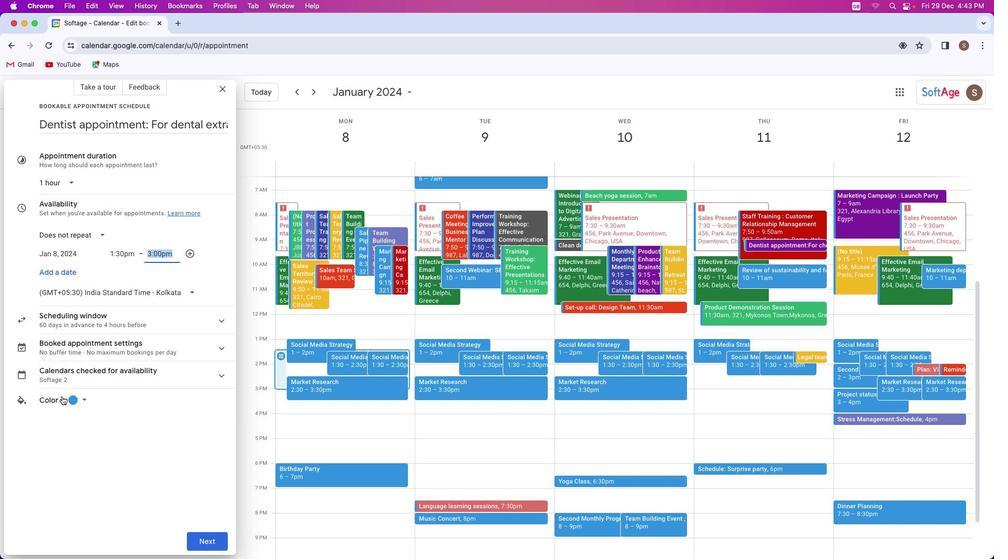 
Action: Mouse pressed left at (62, 316)
Screenshot: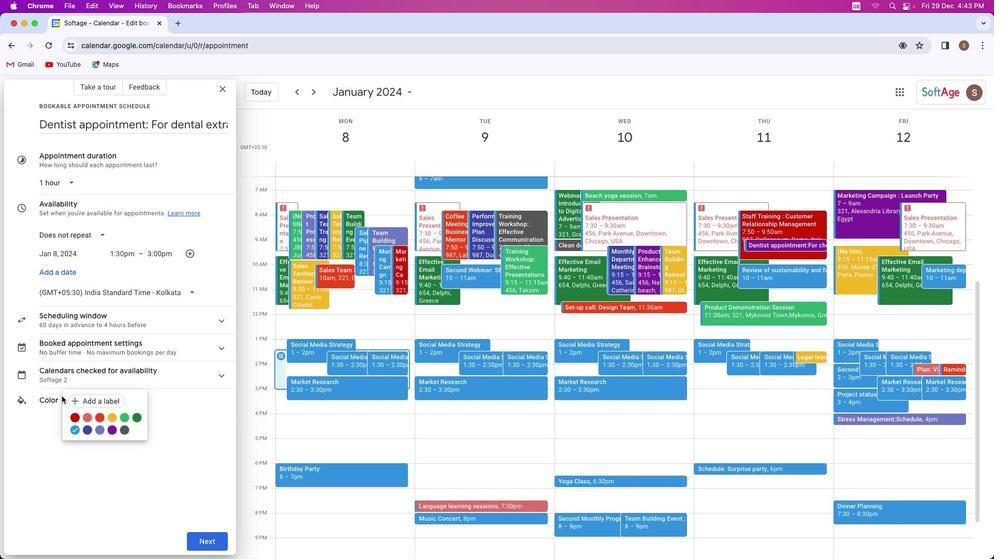 
Action: Mouse moved to (128, 330)
Screenshot: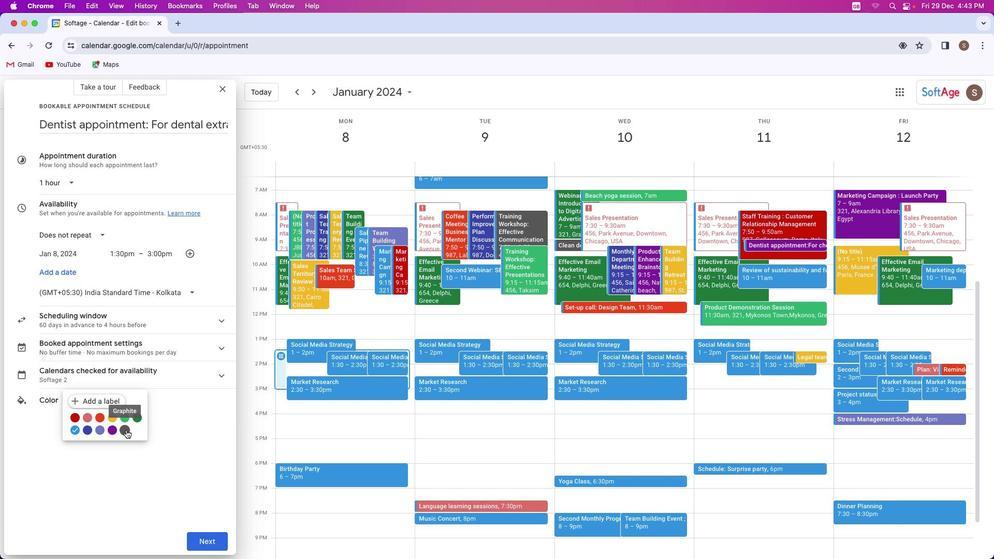 
Action: Mouse pressed left at (128, 330)
Screenshot: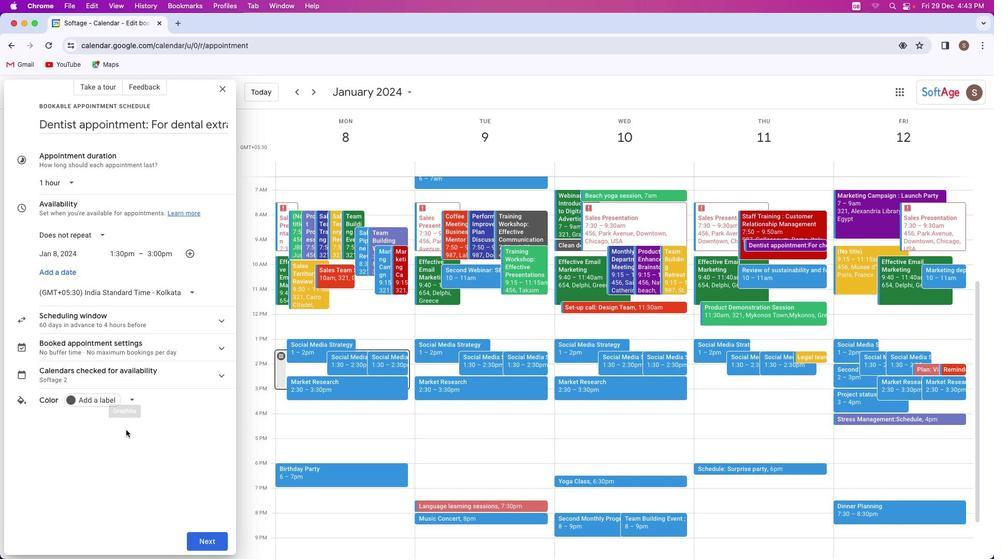 
Action: Mouse moved to (130, 318)
Screenshot: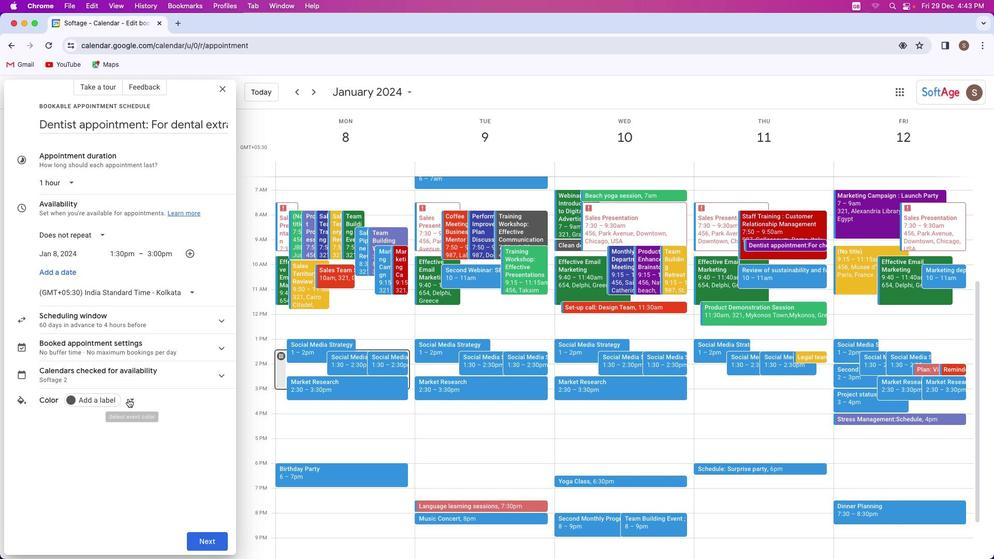 
Action: Mouse pressed left at (130, 318)
Screenshot: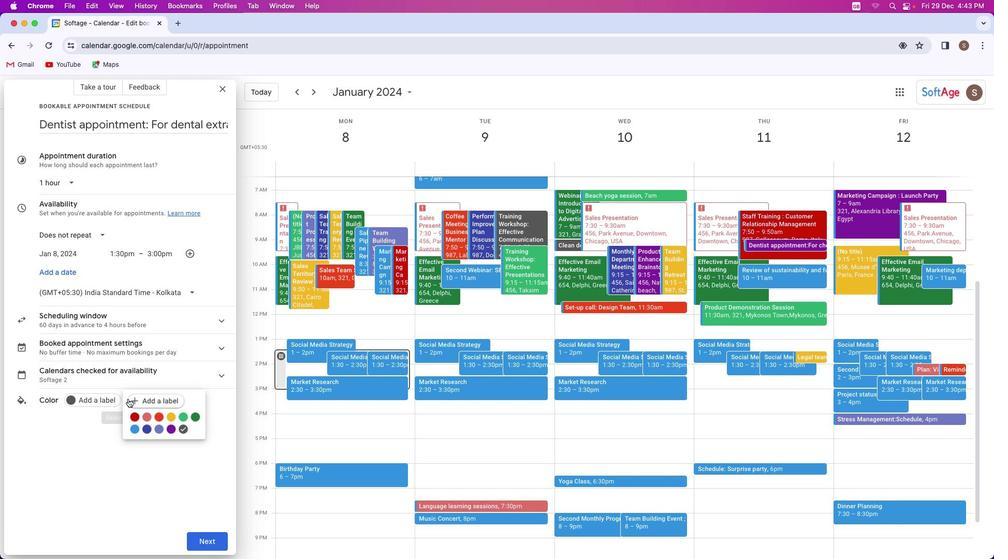 
Action: Mouse moved to (138, 326)
Screenshot: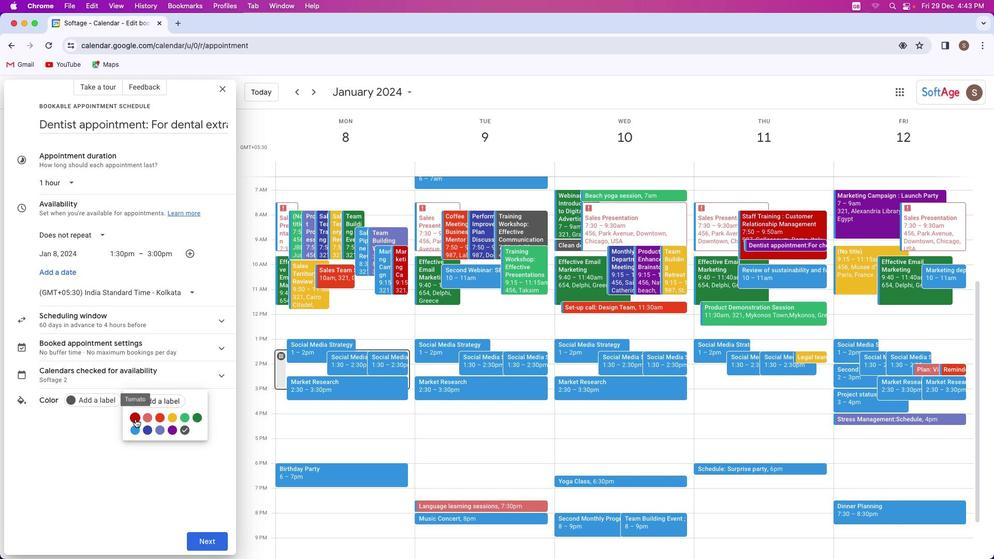 
Action: Mouse pressed left at (138, 326)
Screenshot: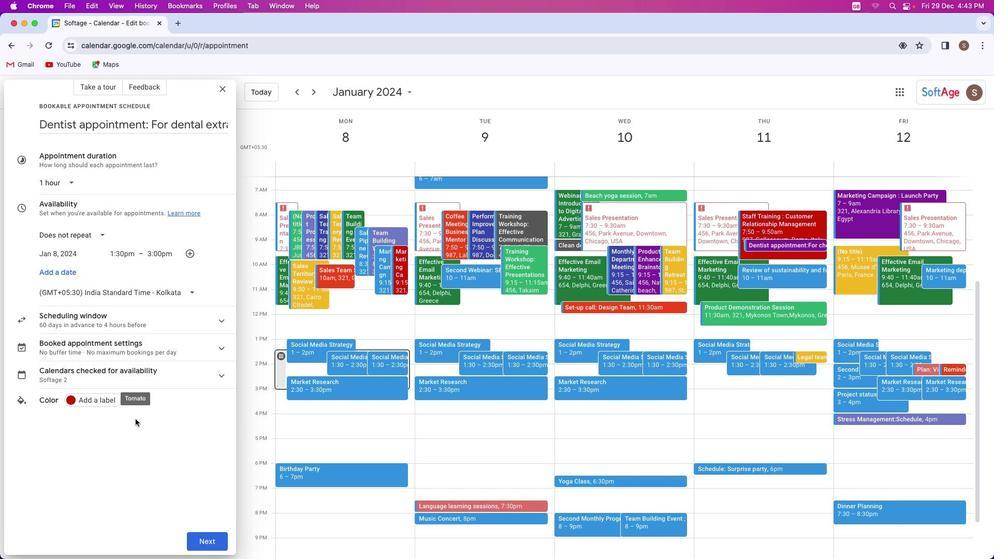 
Action: Mouse moved to (207, 373)
Screenshot: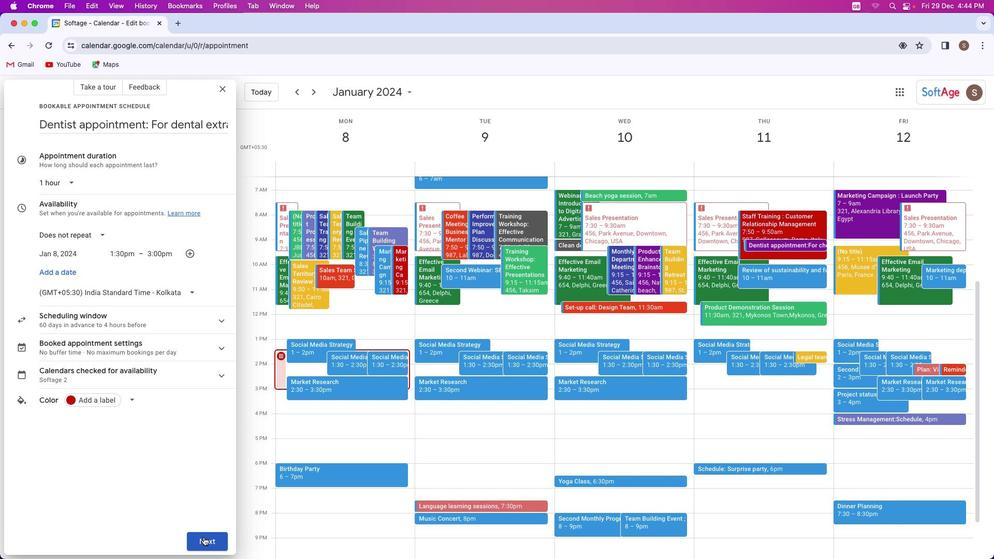 
Action: Mouse pressed left at (207, 373)
Screenshot: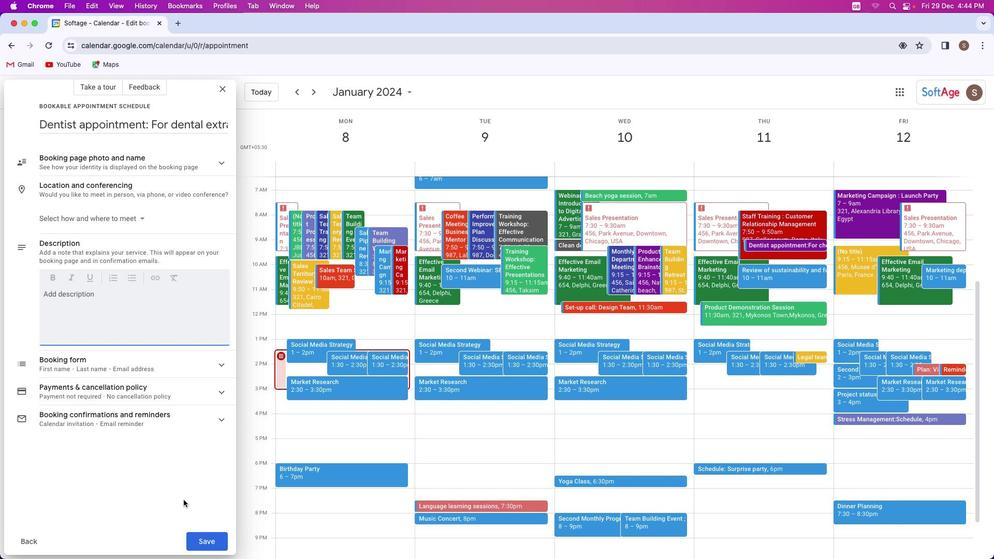 
Action: Mouse moved to (97, 281)
Screenshot: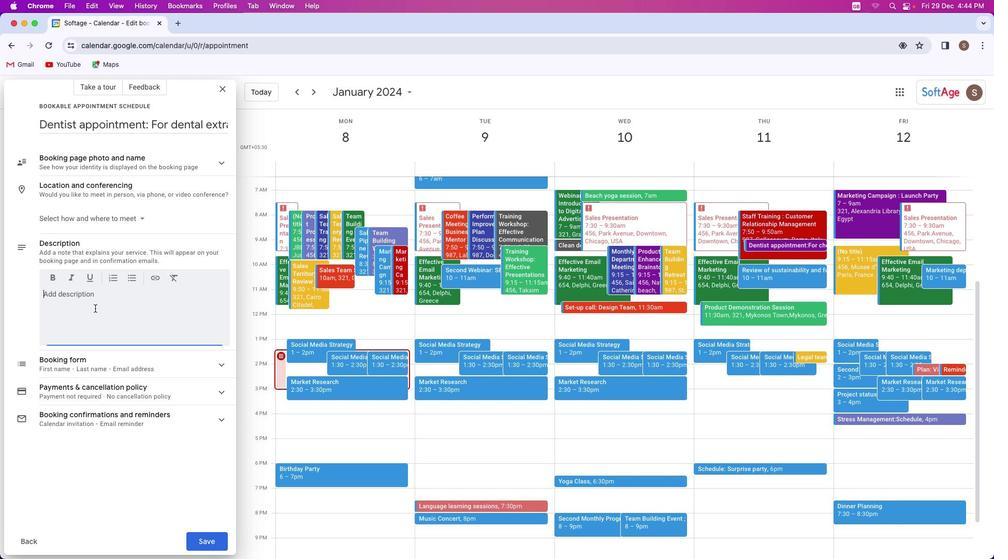 
Action: Mouse pressed left at (97, 281)
Screenshot: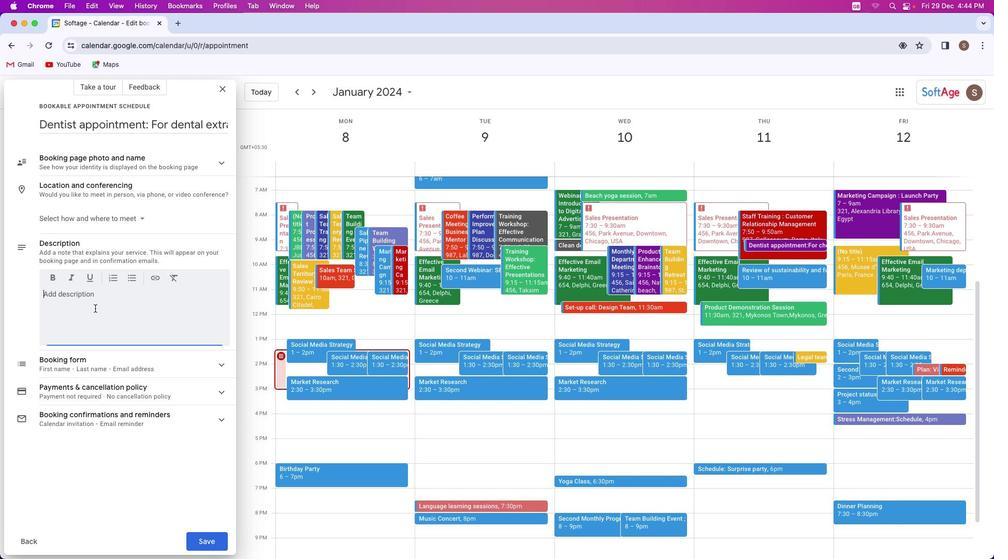 
Action: Mouse moved to (96, 281)
Screenshot: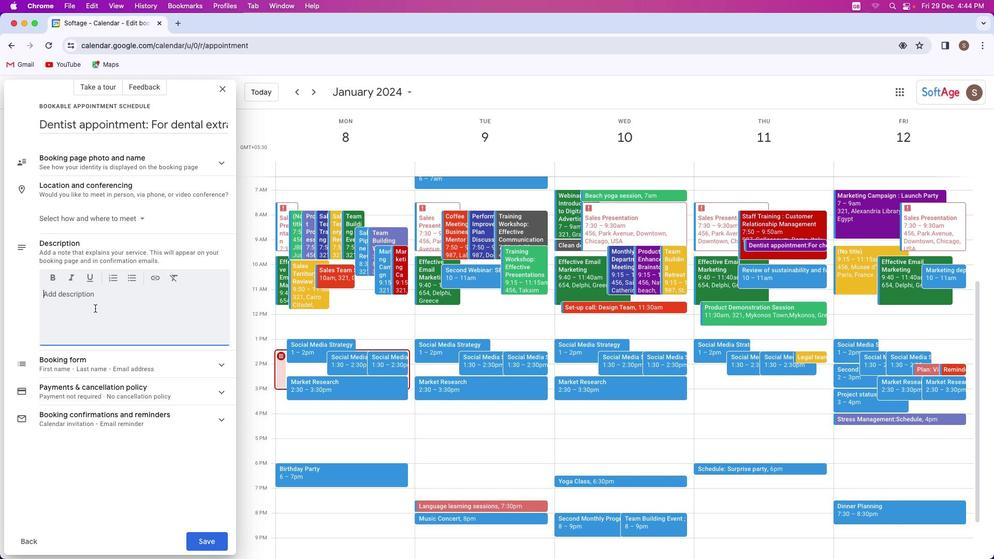 
Action: Key pressed Key.shift'T''h''i''s'Key.space'a''p''p''o''i''n''t''m''e''n''t'Key.space'i''s'Key.space'f''o''r'Key.space'a'Key.space'd''e''n''t''a''l'Key.space'e''x''t''r''a''c''t''i''o''n''.'
Screenshot: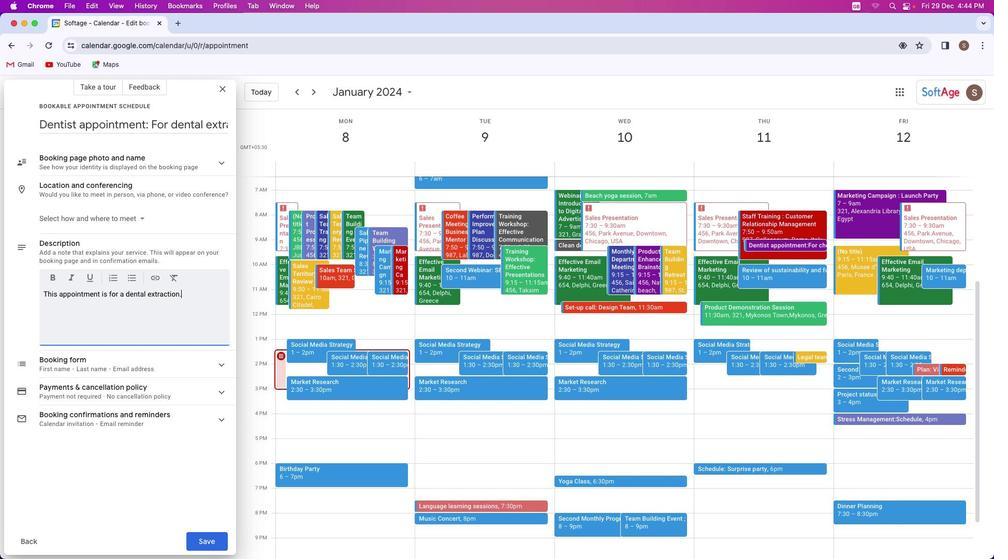 
Action: Mouse moved to (127, 276)
Screenshot: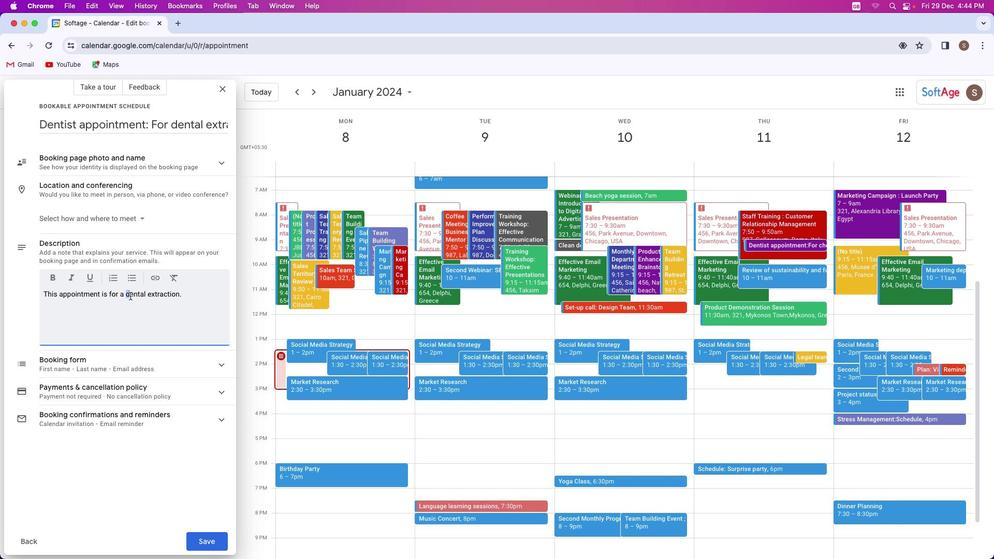 
Action: Mouse pressed left at (127, 276)
Screenshot: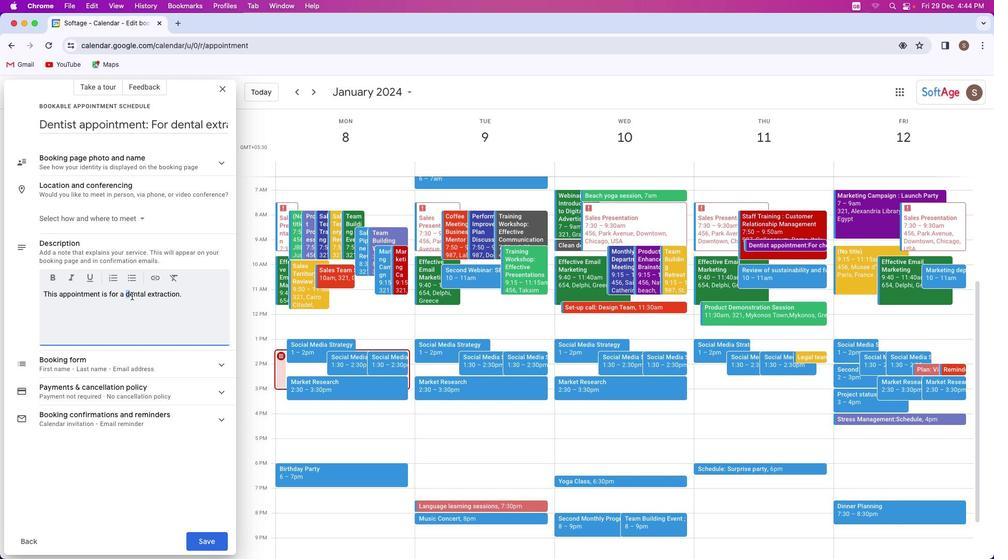
Action: Mouse moved to (58, 268)
Screenshot: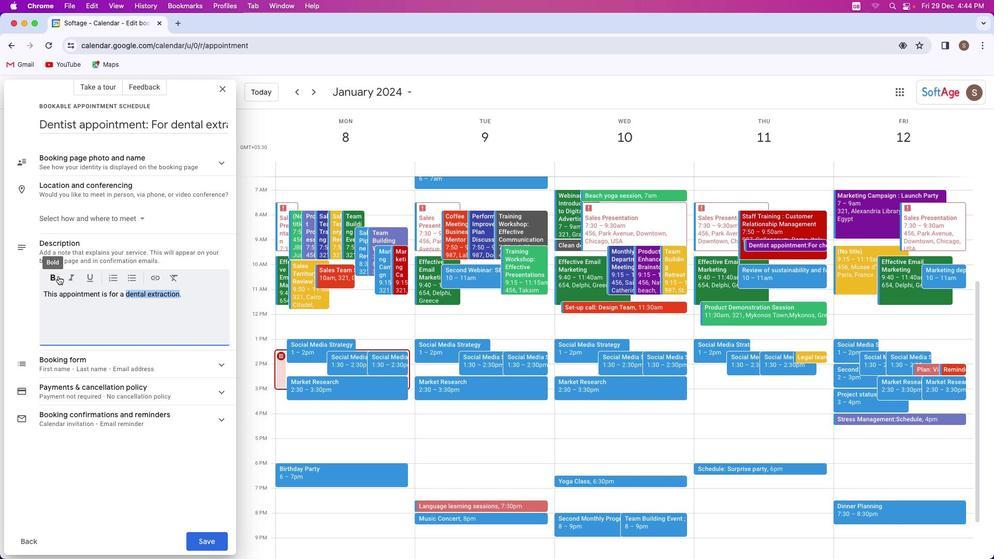 
Action: Mouse pressed left at (58, 268)
Screenshot: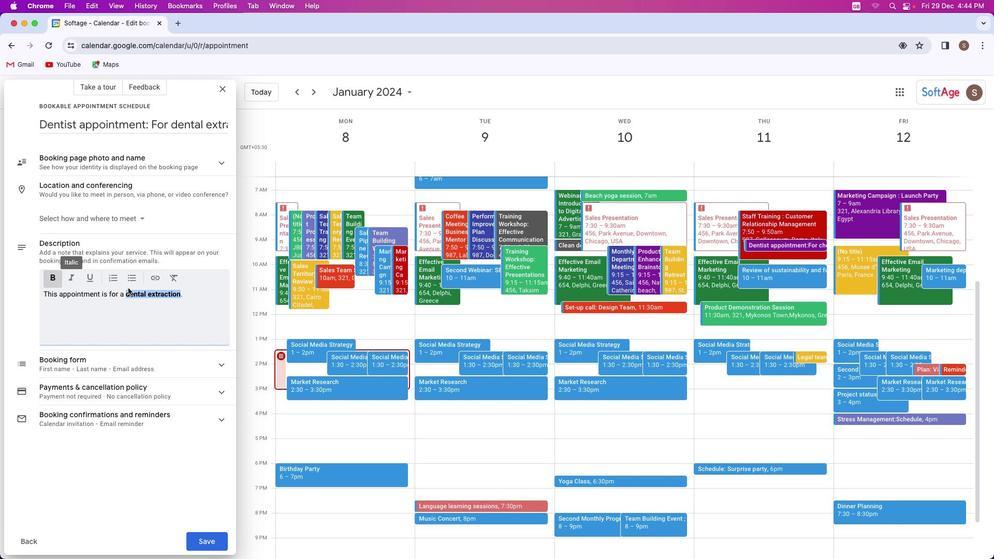 
Action: Mouse moved to (204, 276)
Screenshot: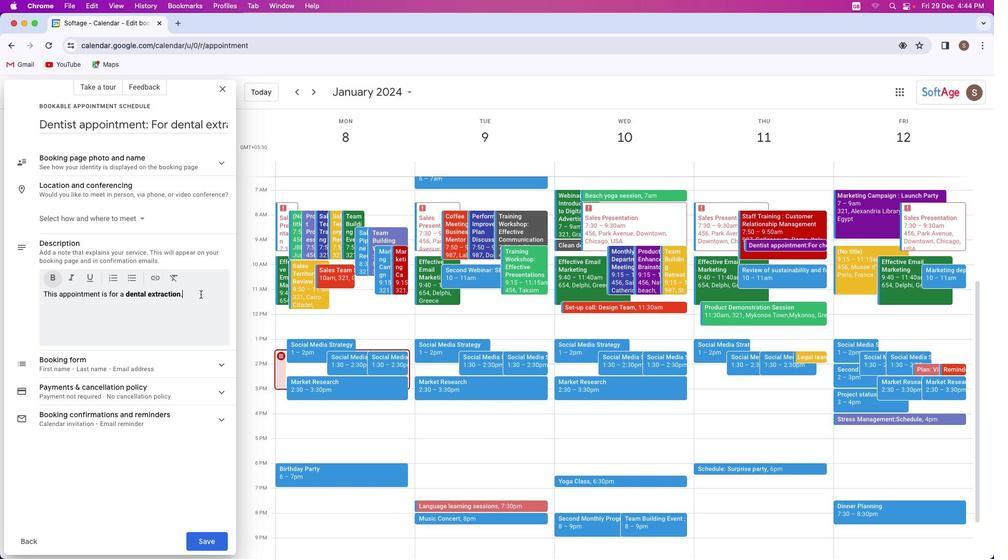 
Action: Mouse pressed left at (204, 276)
Screenshot: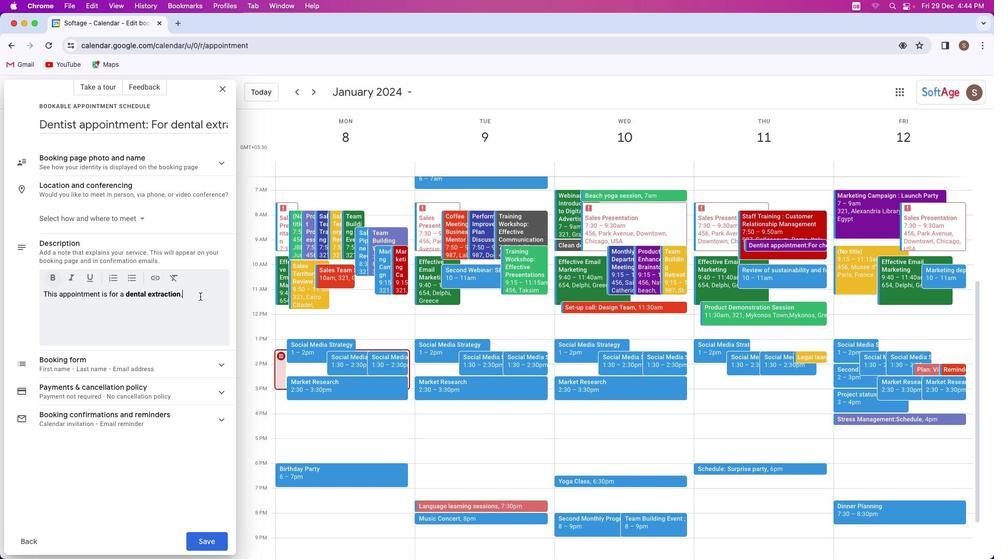 
Action: Mouse moved to (206, 374)
Screenshot: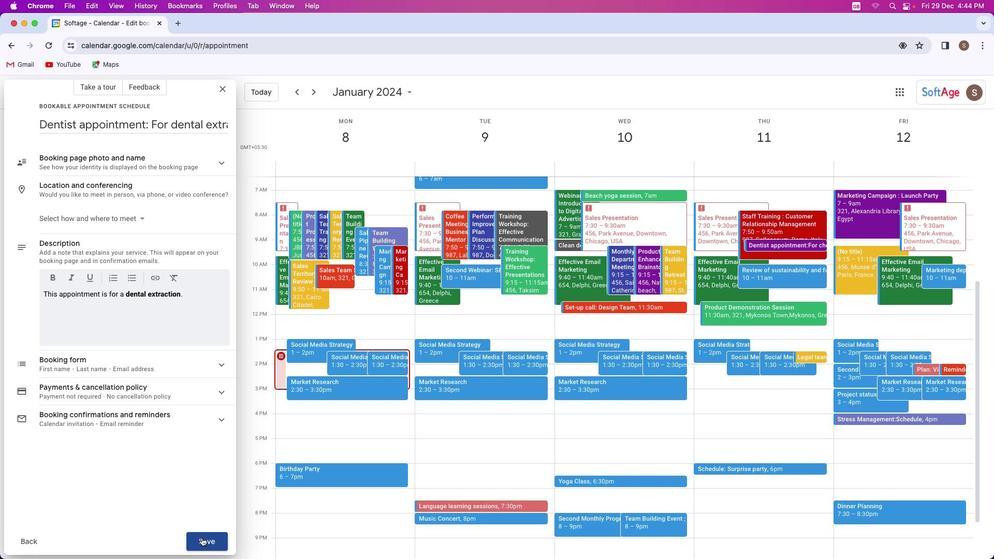 
Action: Mouse pressed left at (206, 374)
Screenshot: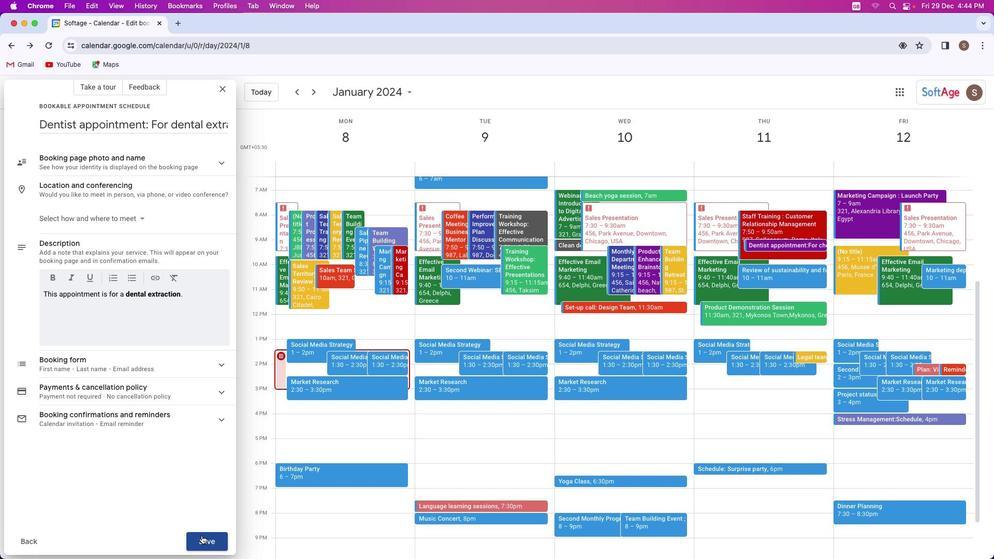 
Action: Mouse moved to (260, 332)
Screenshot: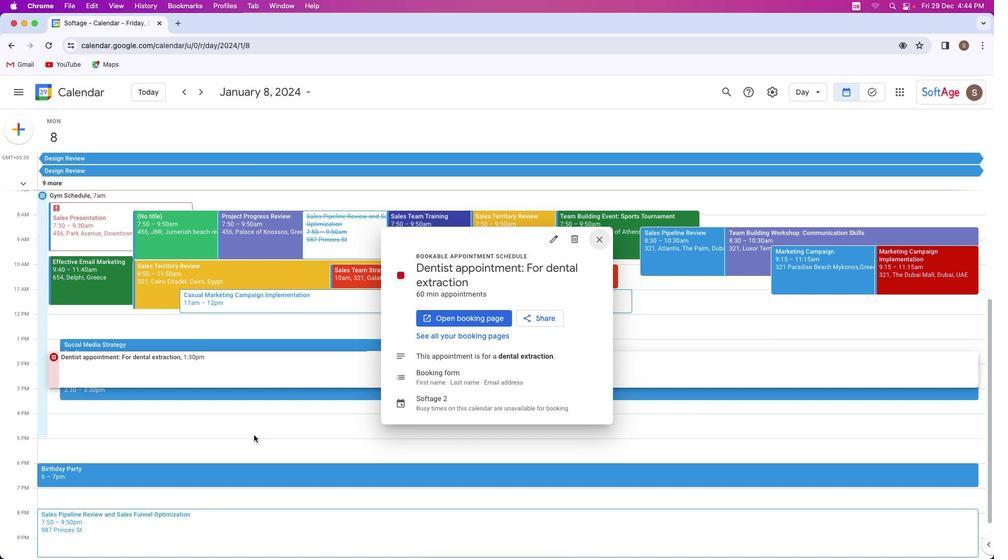 
Action: Mouse pressed left at (260, 332)
Screenshot: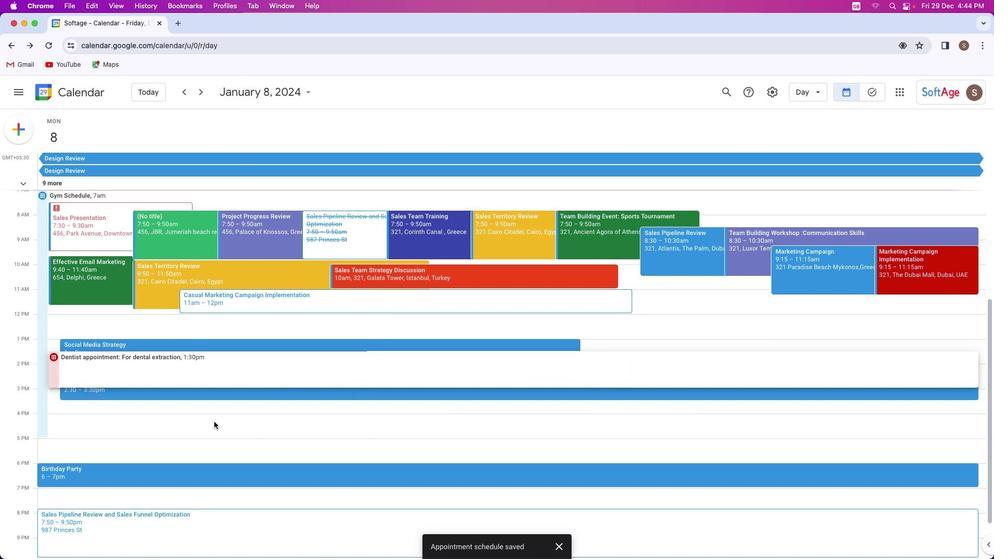 
Action: Mouse moved to (53, 304)
Screenshot: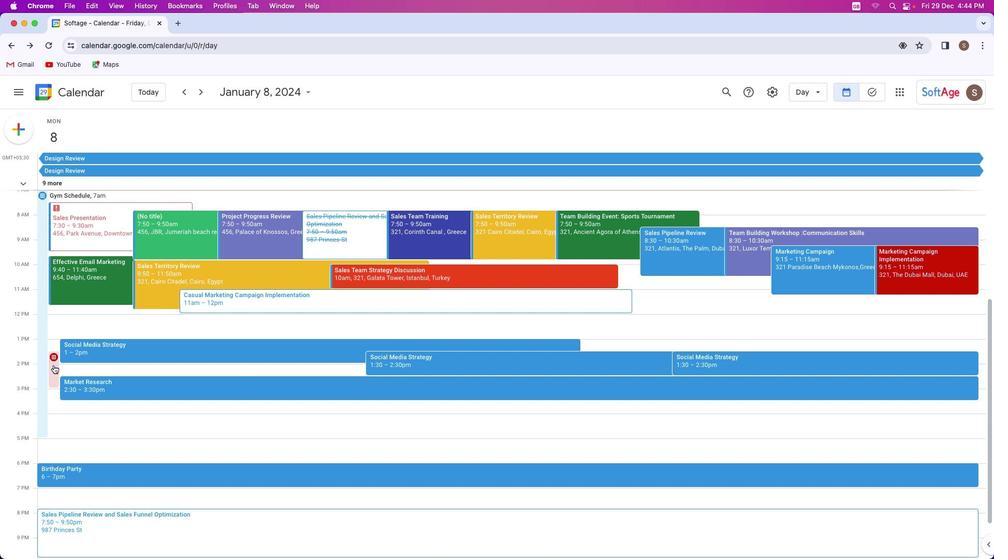 
Action: Mouse pressed left at (53, 304)
Screenshot: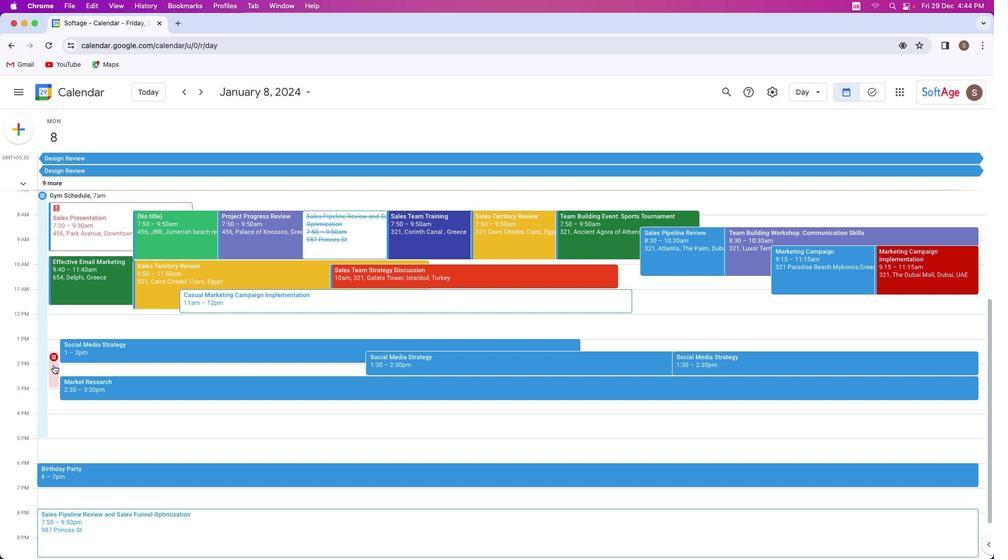 
Action: Mouse moved to (538, 268)
Screenshot: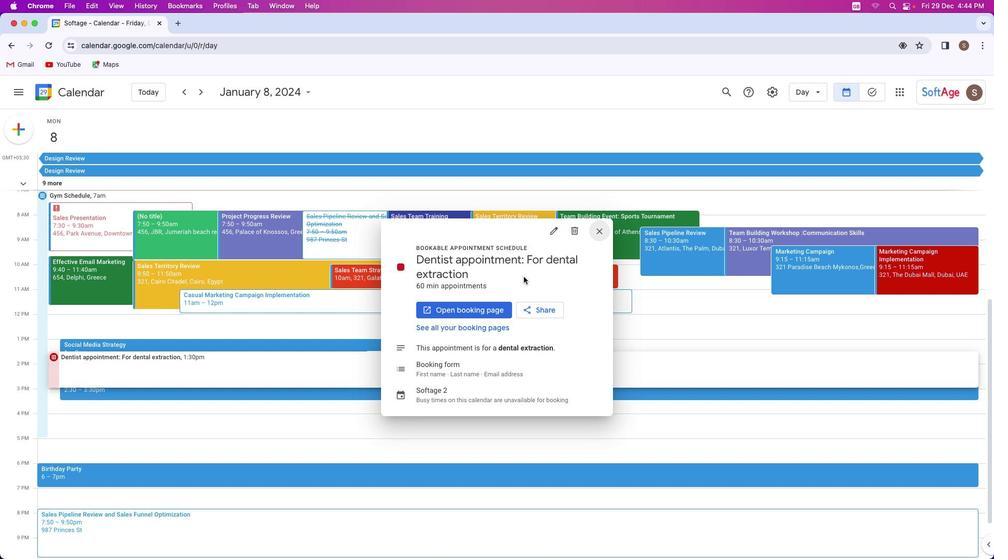 
